 Task: Search one way flight ticket for 2 adults, 2 infants in seat and 1 infant on lap in first from Tupelo: Tupelo Regional Airport (c.d. Lemons Field) to Laramie: Laramie Regional Airport on 8-3-2023. Number of bags: 3 checked bags. Price is upto 30000. Outbound departure time preference is 22:00.
Action: Mouse moved to (241, 353)
Screenshot: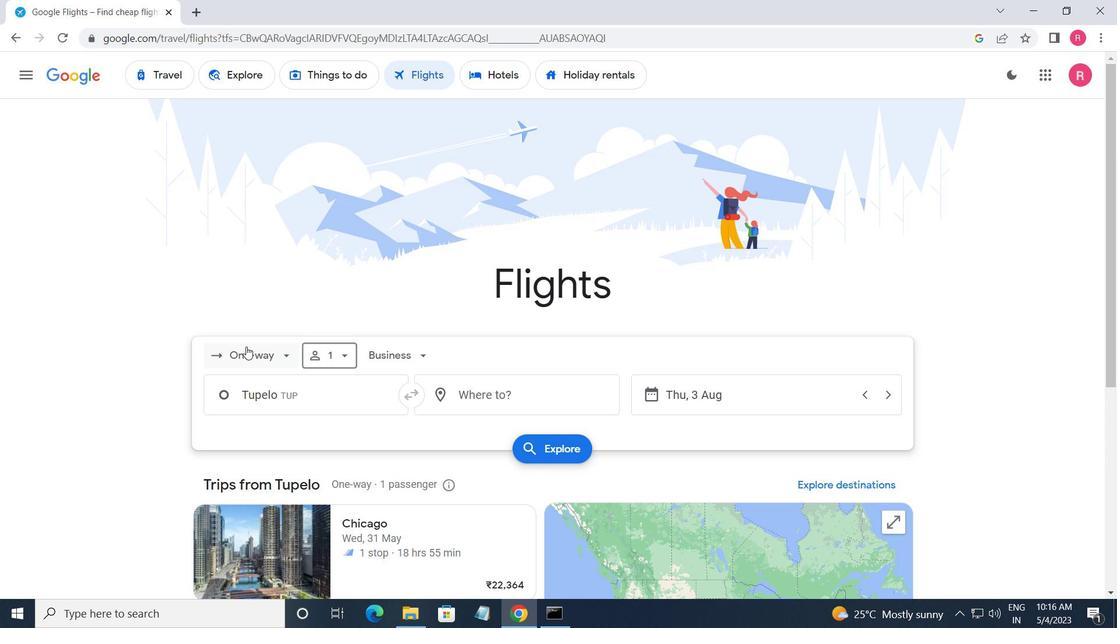 
Action: Mouse pressed left at (241, 353)
Screenshot: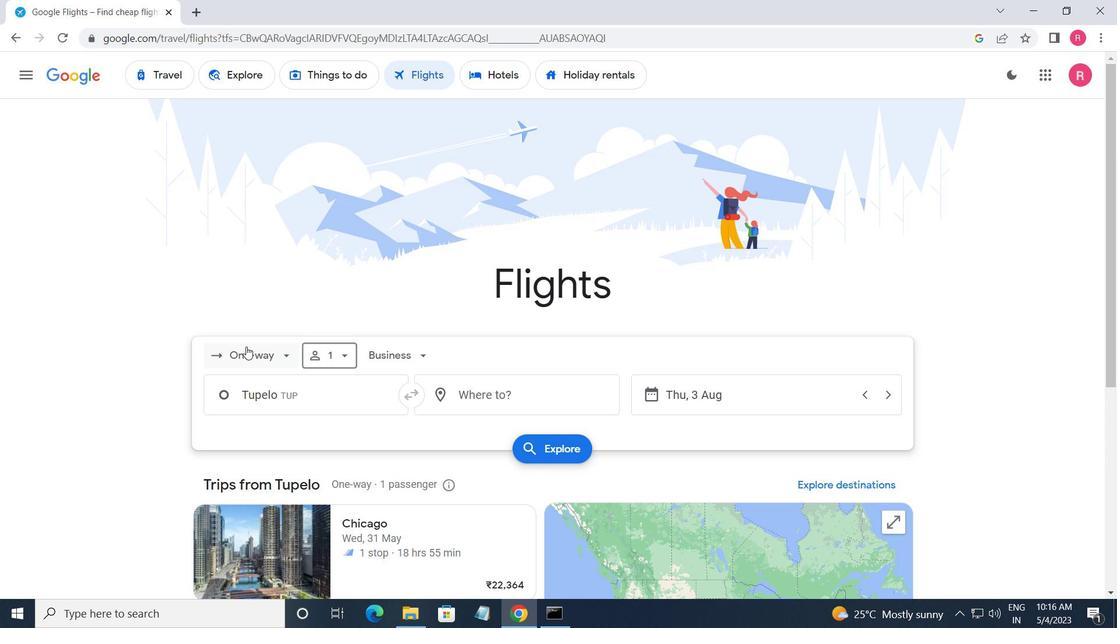 
Action: Mouse moved to (305, 417)
Screenshot: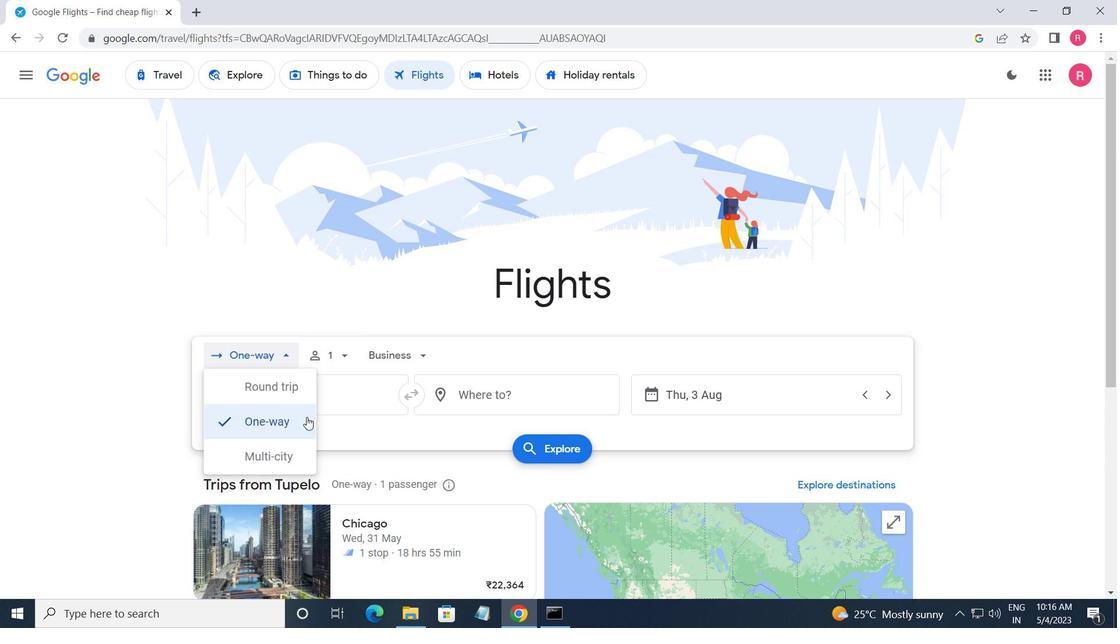 
Action: Mouse pressed left at (305, 417)
Screenshot: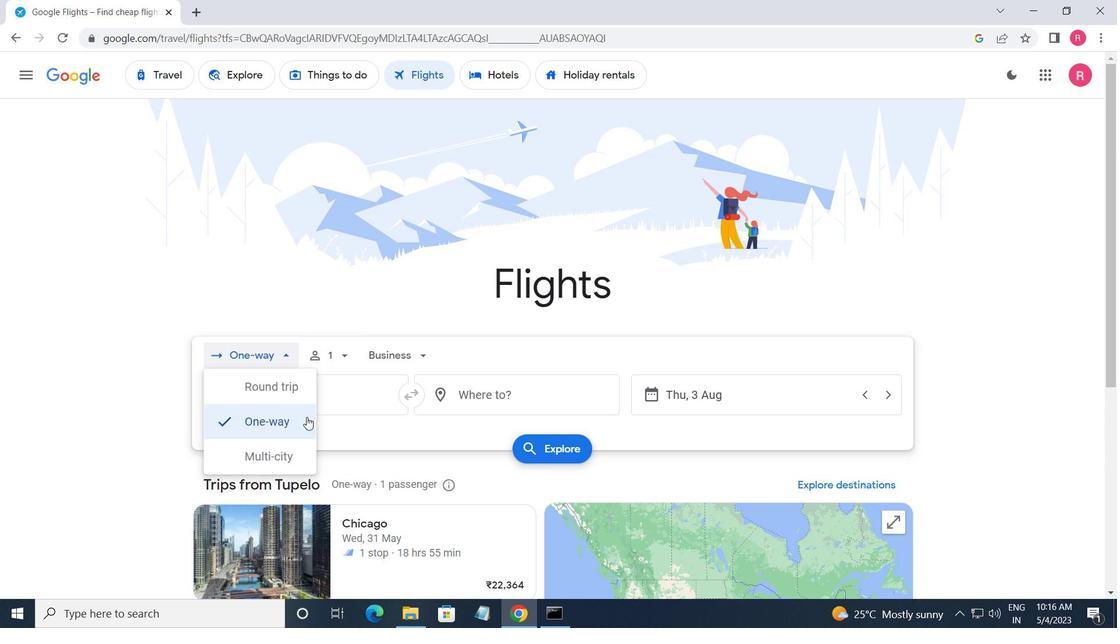 
Action: Mouse moved to (333, 366)
Screenshot: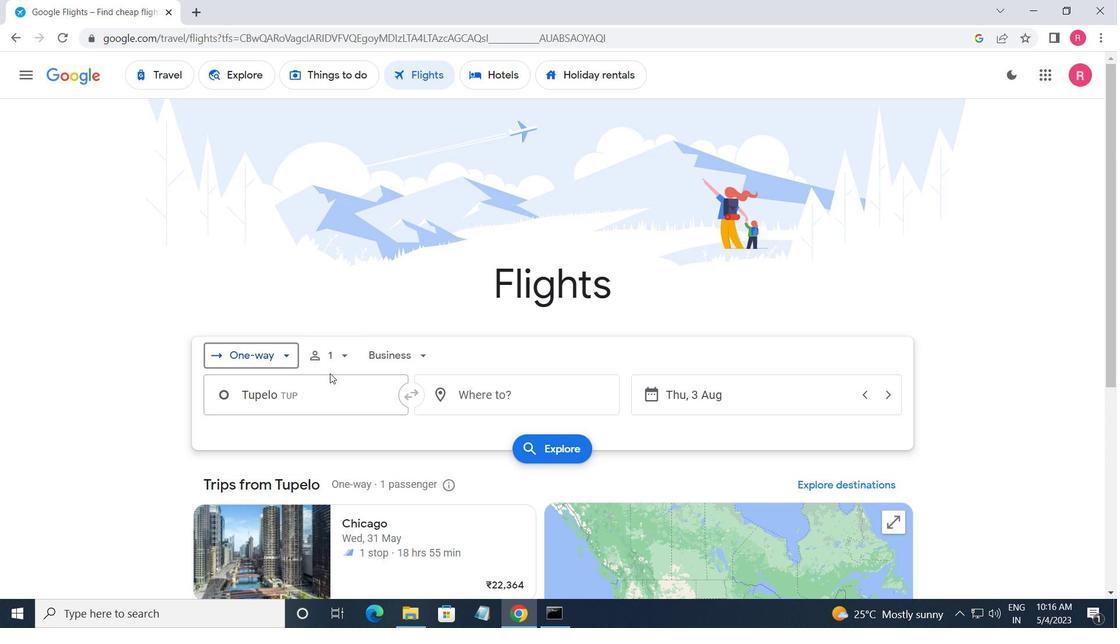 
Action: Mouse pressed left at (333, 366)
Screenshot: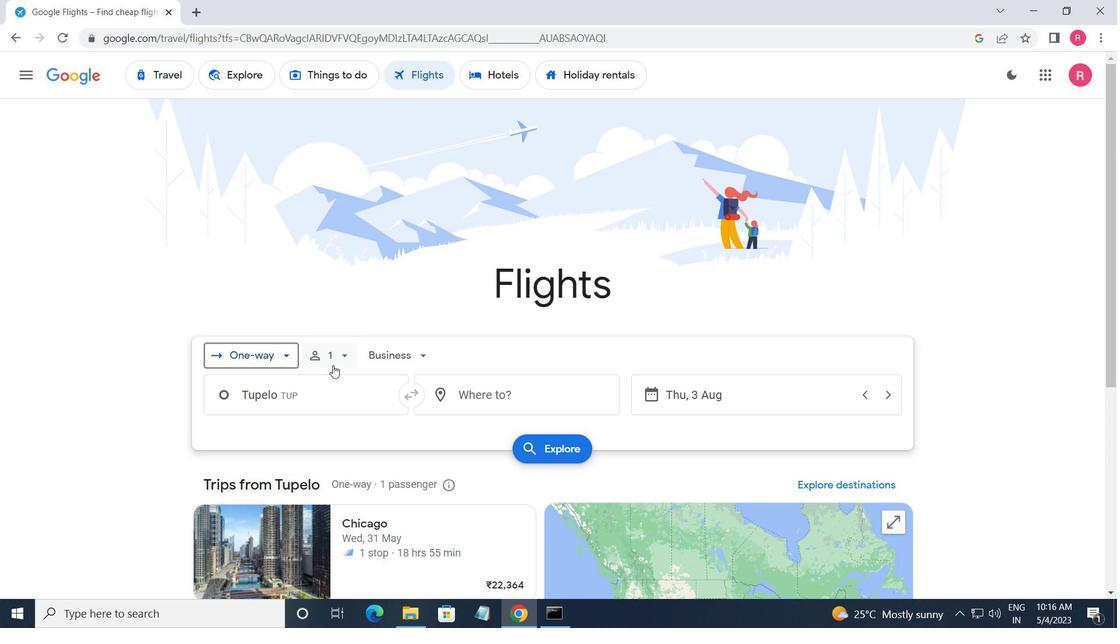 
Action: Mouse moved to (465, 399)
Screenshot: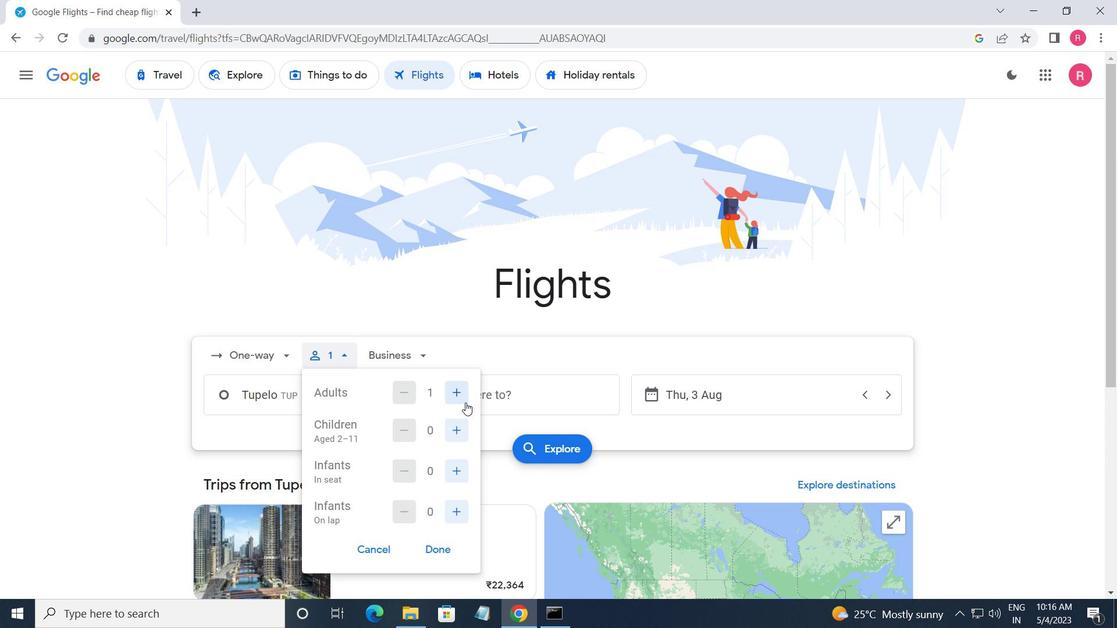 
Action: Mouse pressed left at (465, 399)
Screenshot: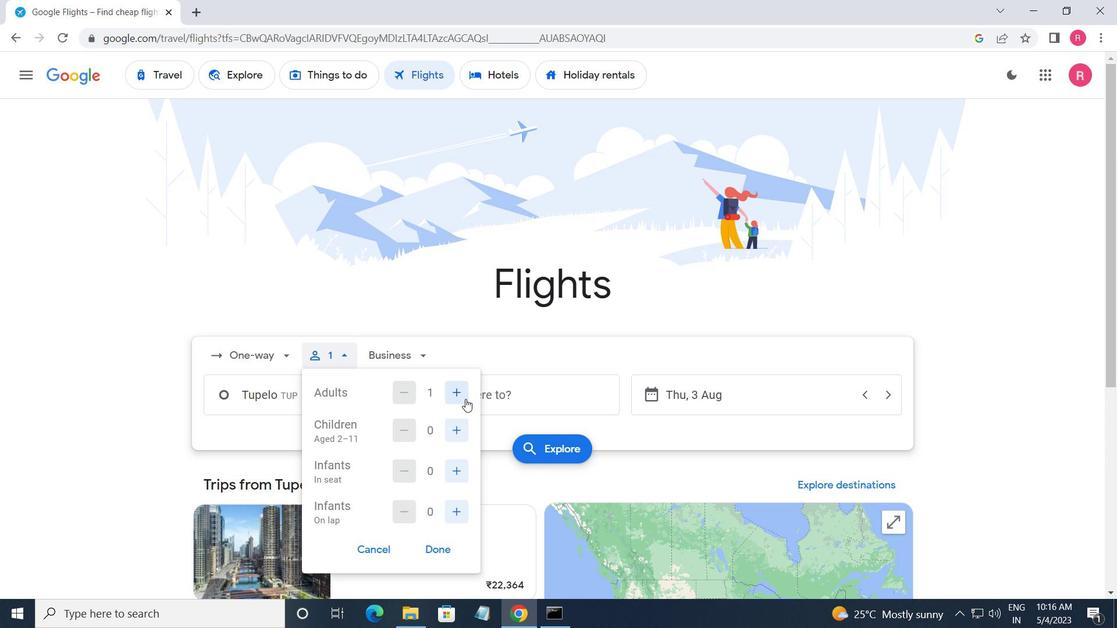 
Action: Mouse pressed left at (465, 399)
Screenshot: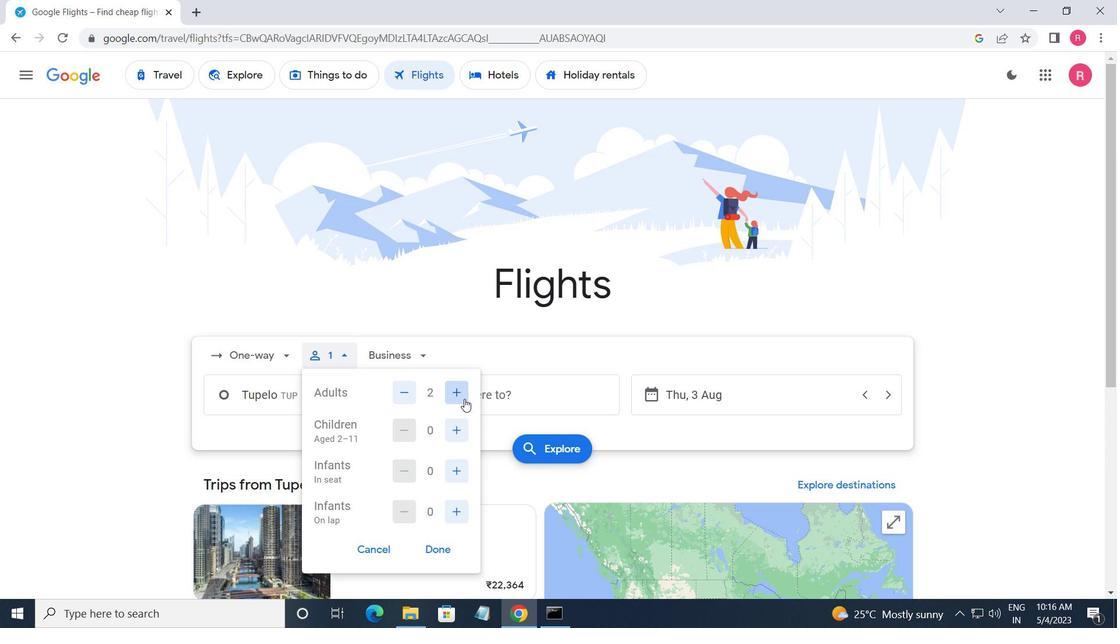 
Action: Mouse moved to (391, 392)
Screenshot: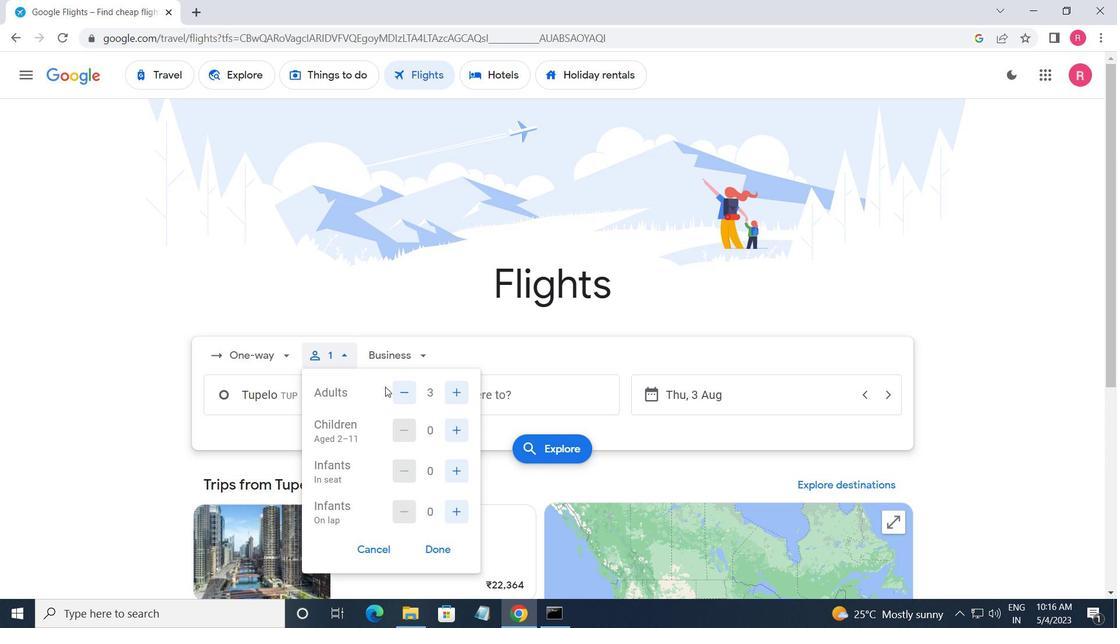 
Action: Mouse pressed left at (391, 392)
Screenshot: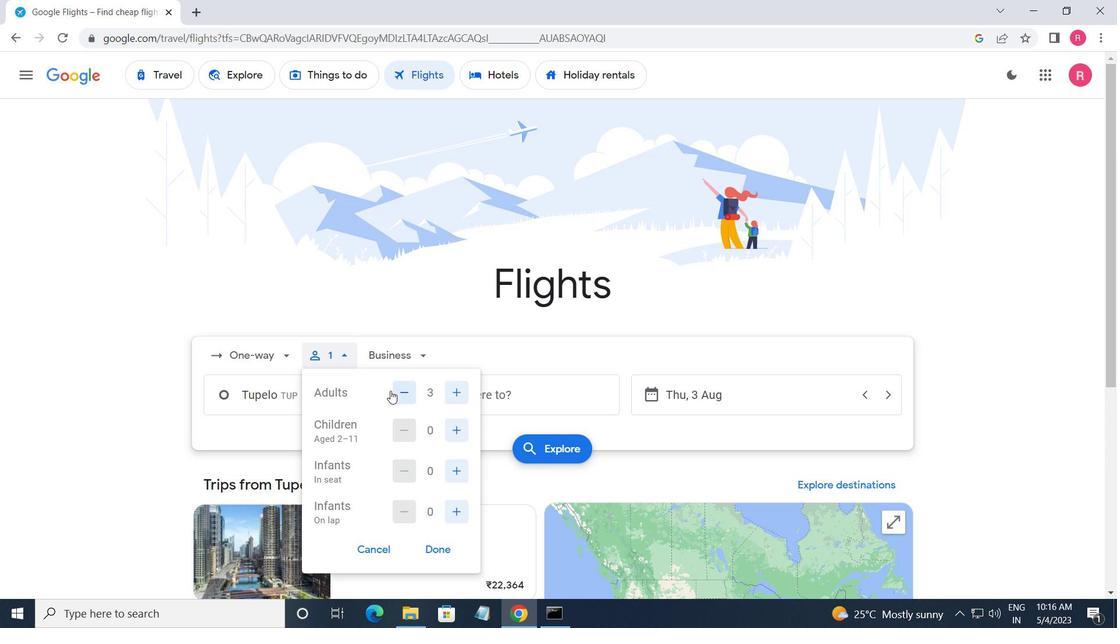 
Action: Mouse moved to (458, 433)
Screenshot: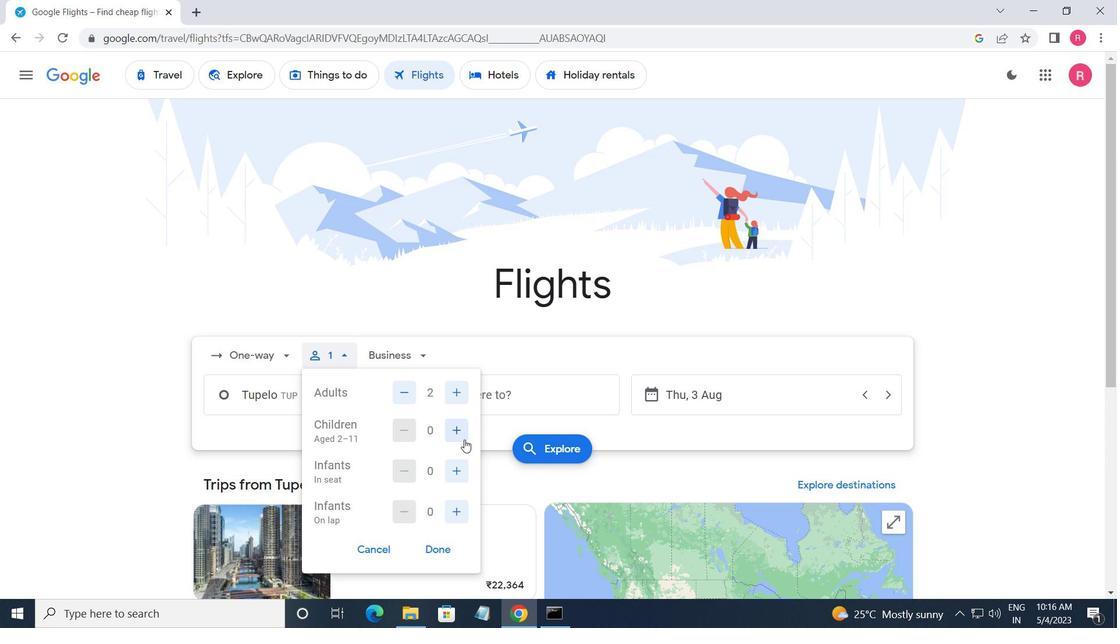 
Action: Mouse pressed left at (458, 433)
Screenshot: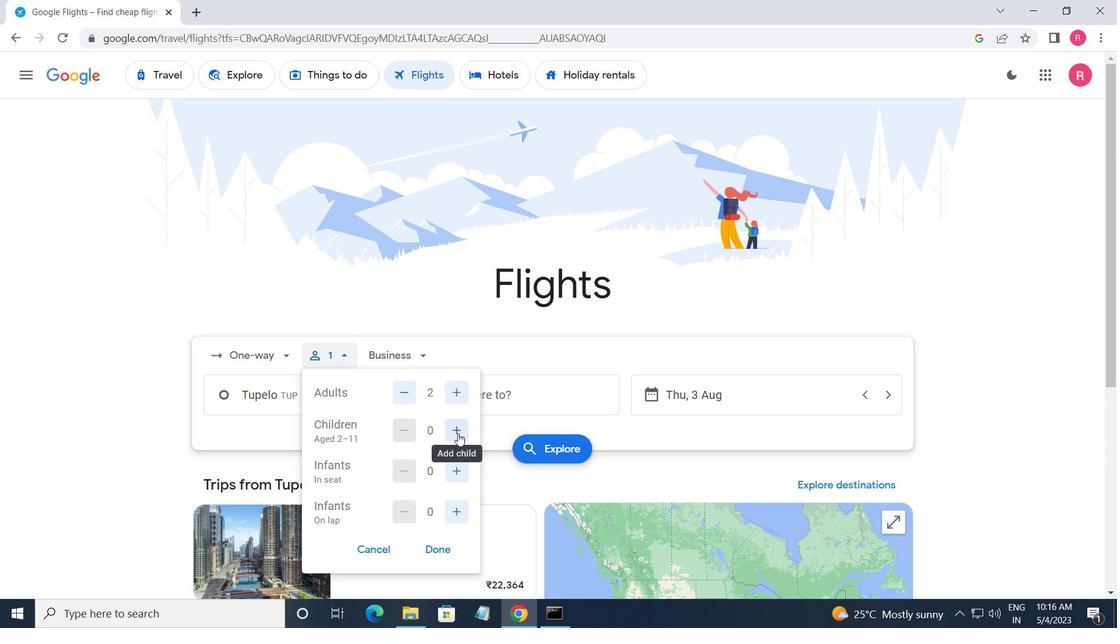 
Action: Mouse pressed left at (458, 433)
Screenshot: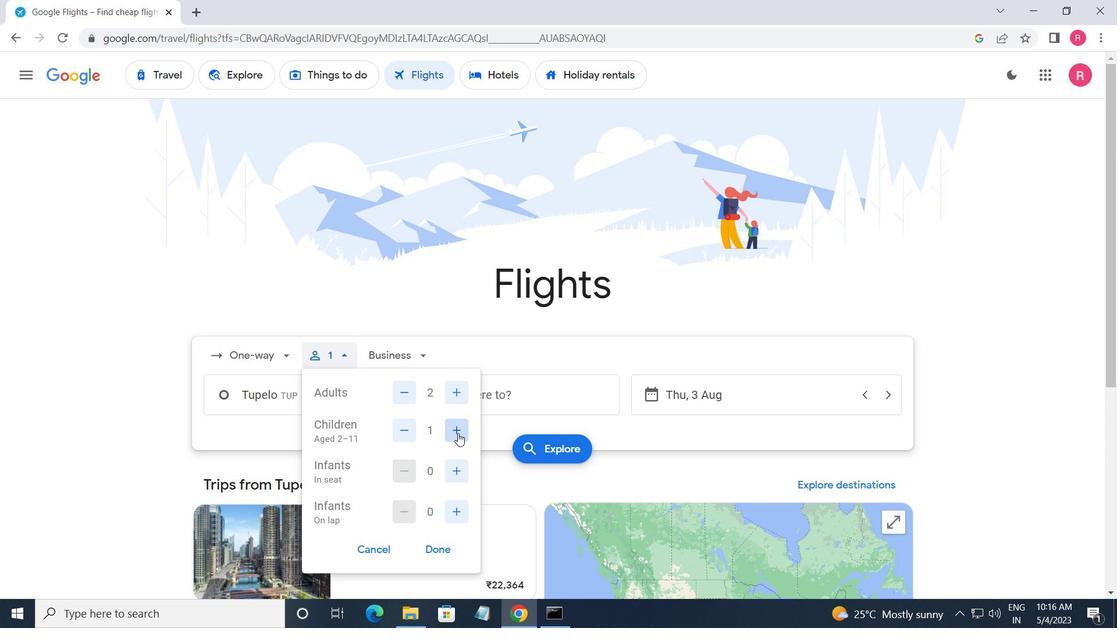 
Action: Mouse moved to (447, 478)
Screenshot: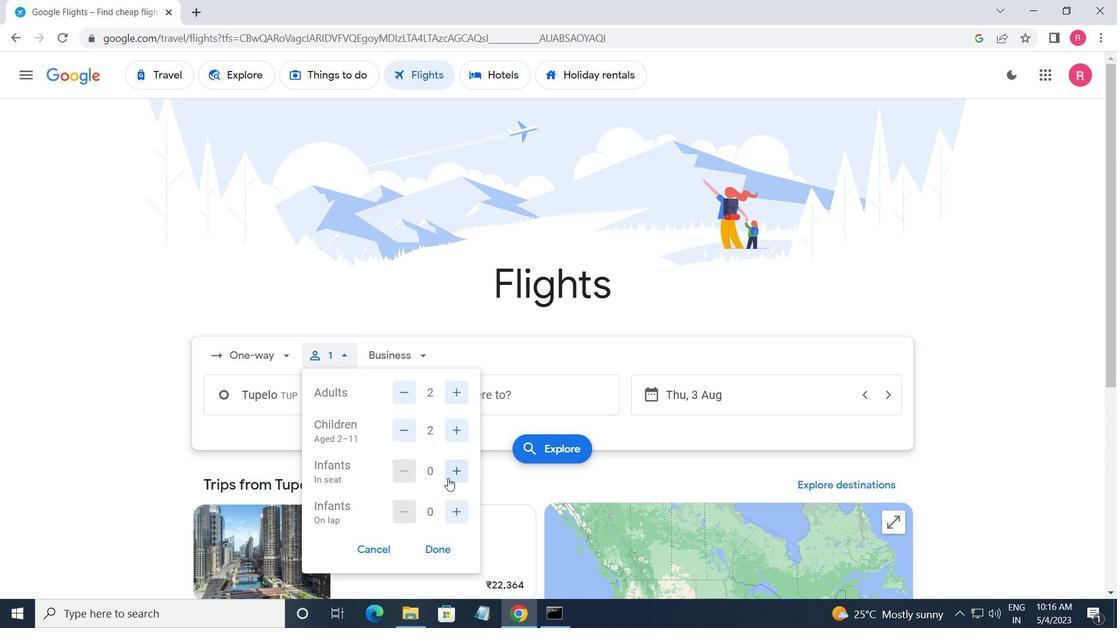 
Action: Mouse pressed left at (447, 478)
Screenshot: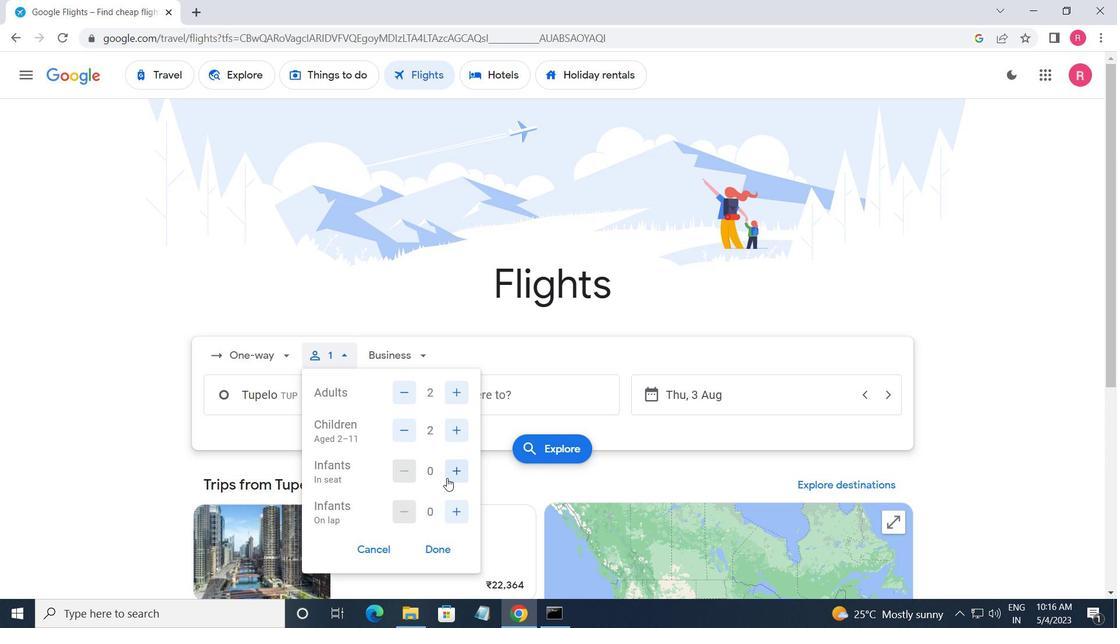 
Action: Mouse moved to (446, 554)
Screenshot: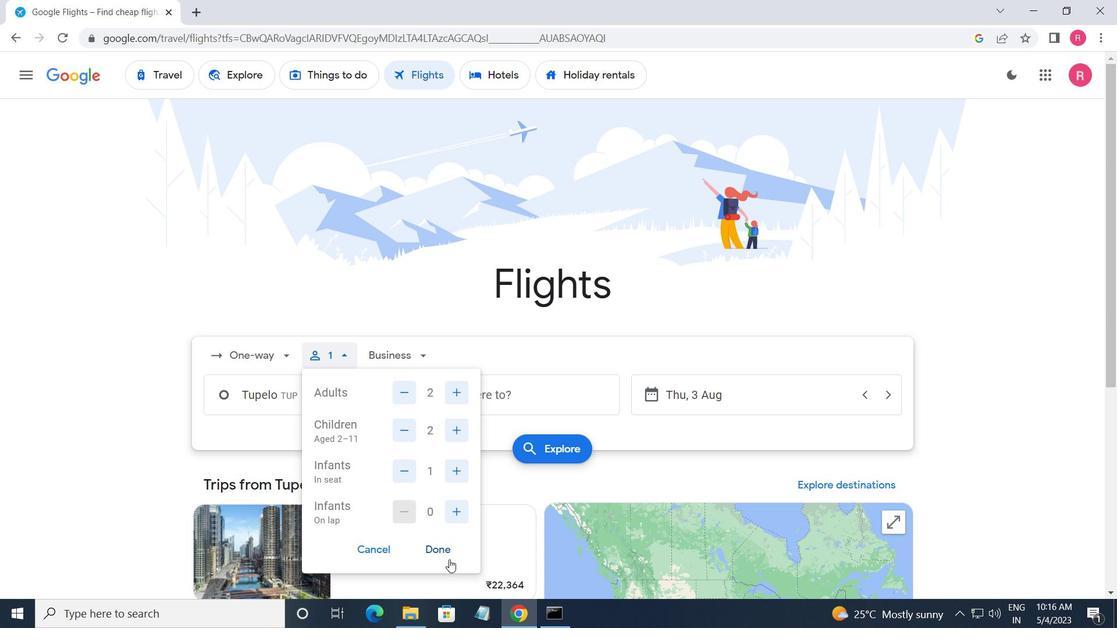 
Action: Mouse pressed left at (446, 554)
Screenshot: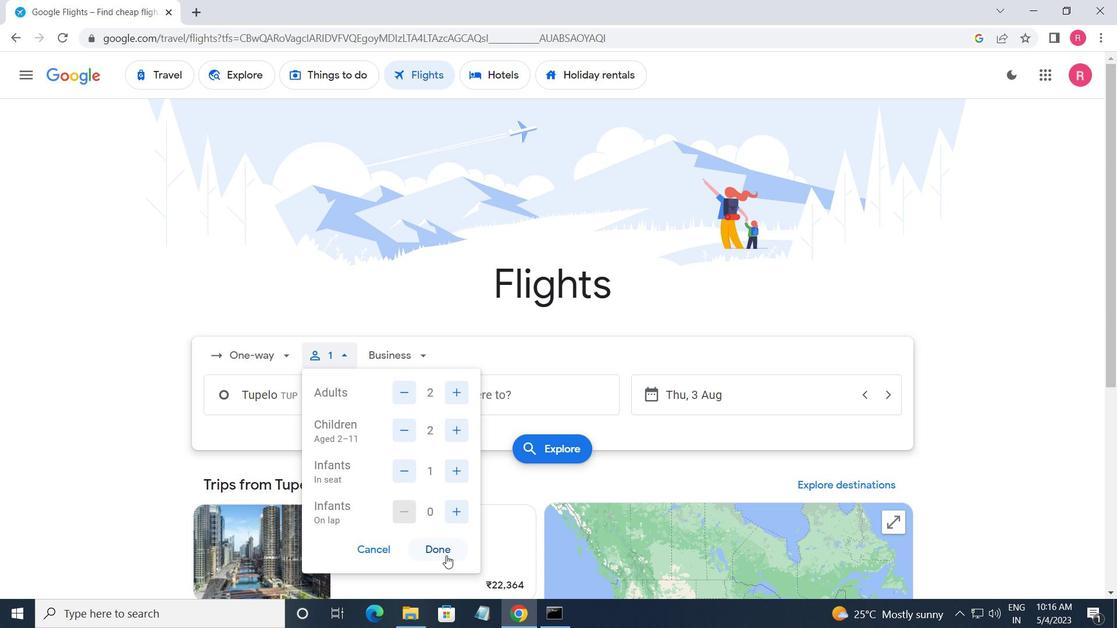 
Action: Mouse moved to (400, 352)
Screenshot: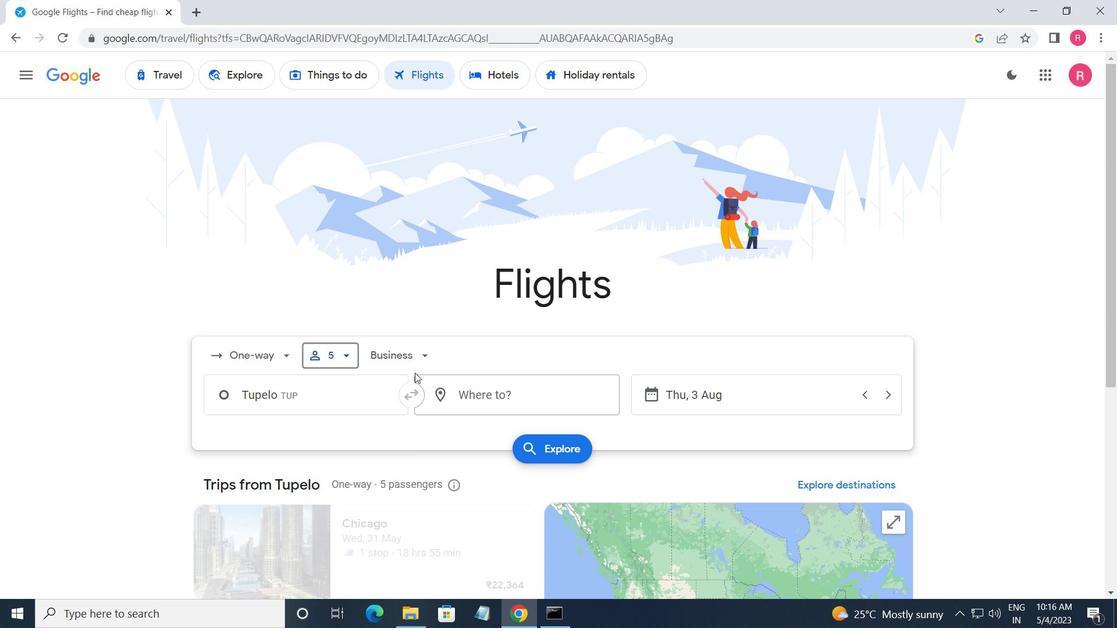 
Action: Mouse pressed left at (400, 352)
Screenshot: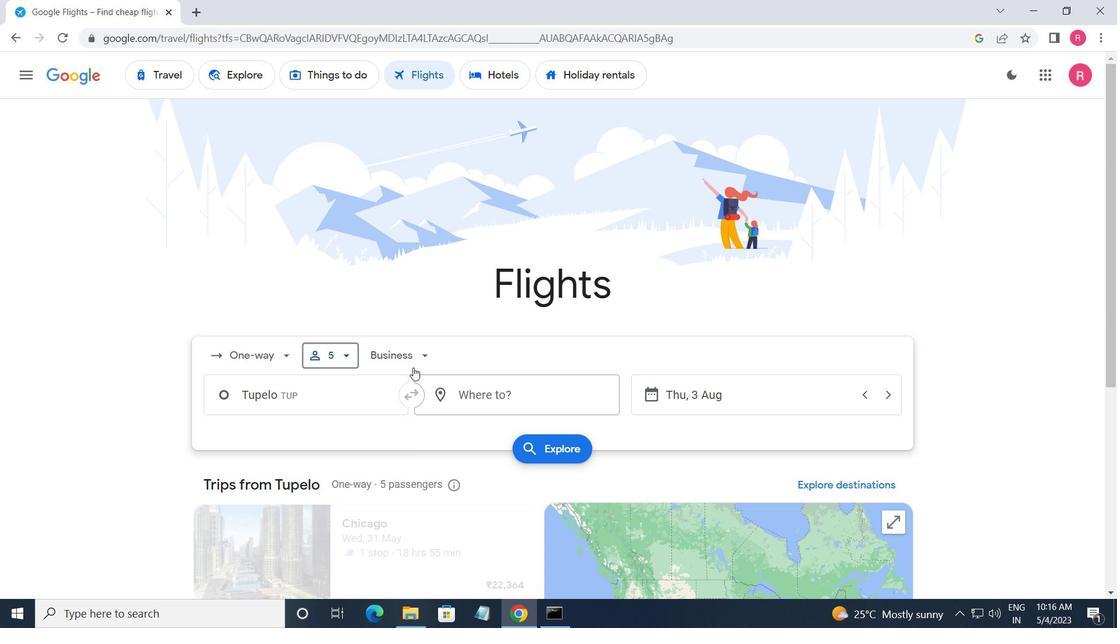 
Action: Mouse moved to (430, 480)
Screenshot: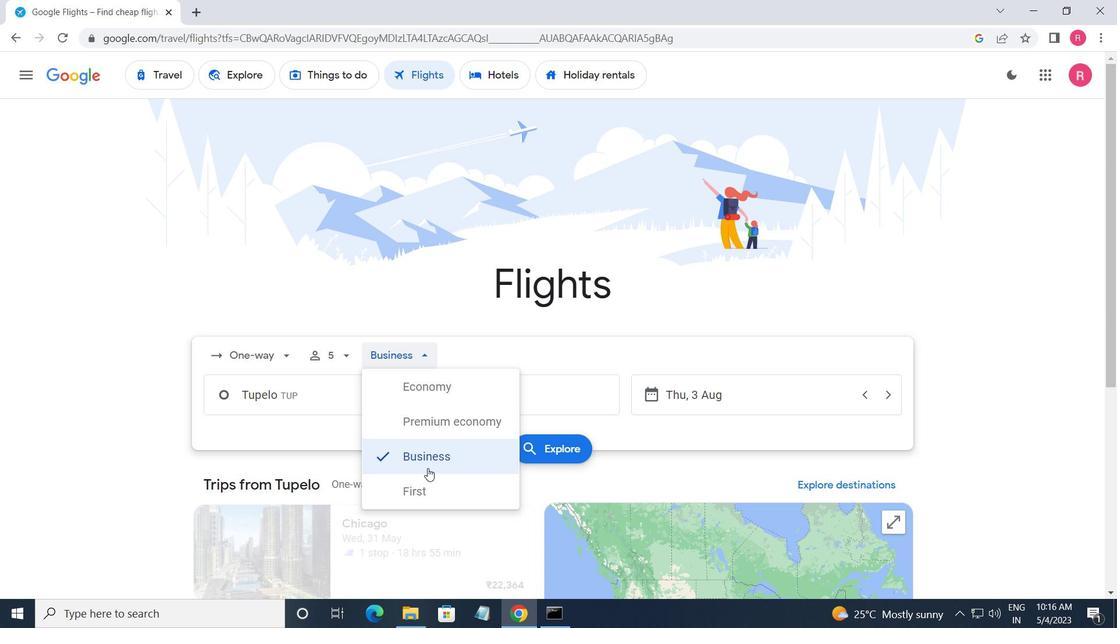 
Action: Mouse pressed left at (430, 480)
Screenshot: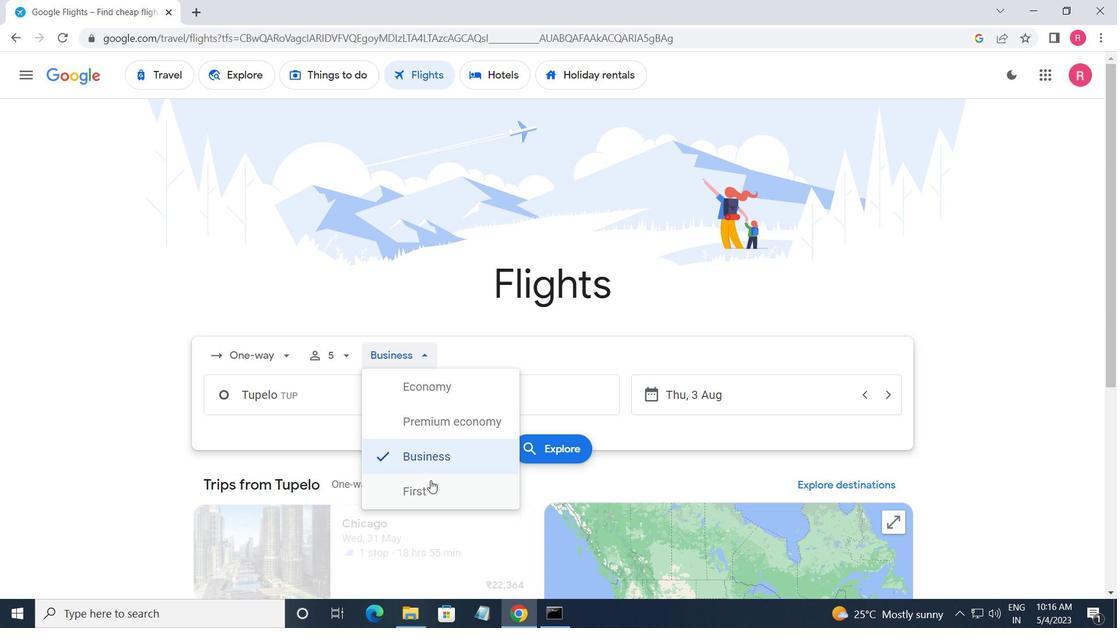 
Action: Mouse moved to (323, 408)
Screenshot: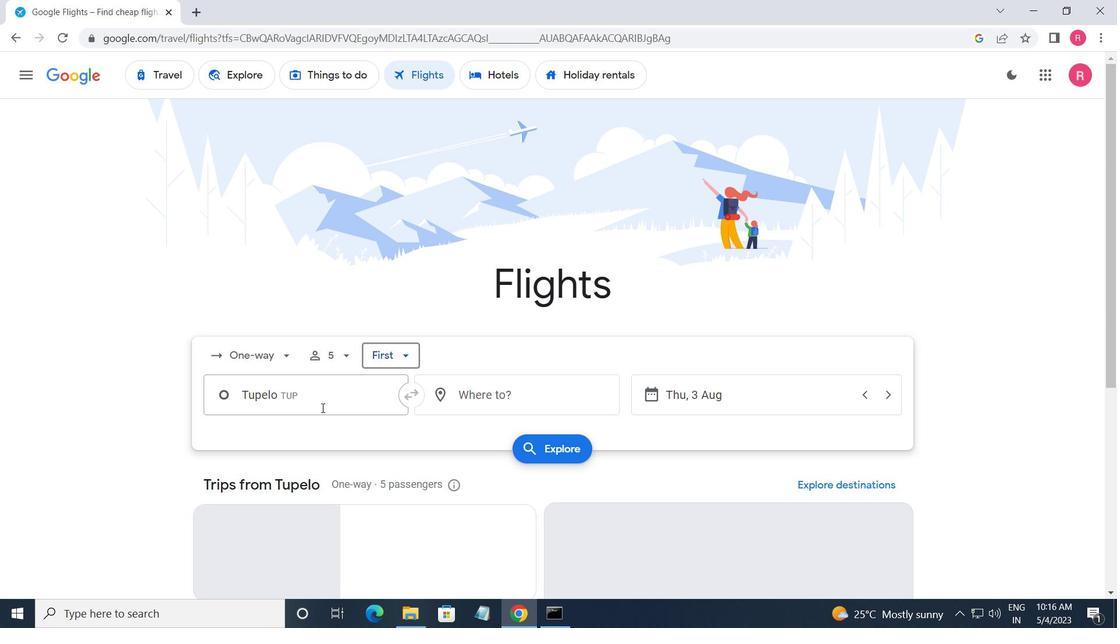 
Action: Mouse pressed left at (323, 408)
Screenshot: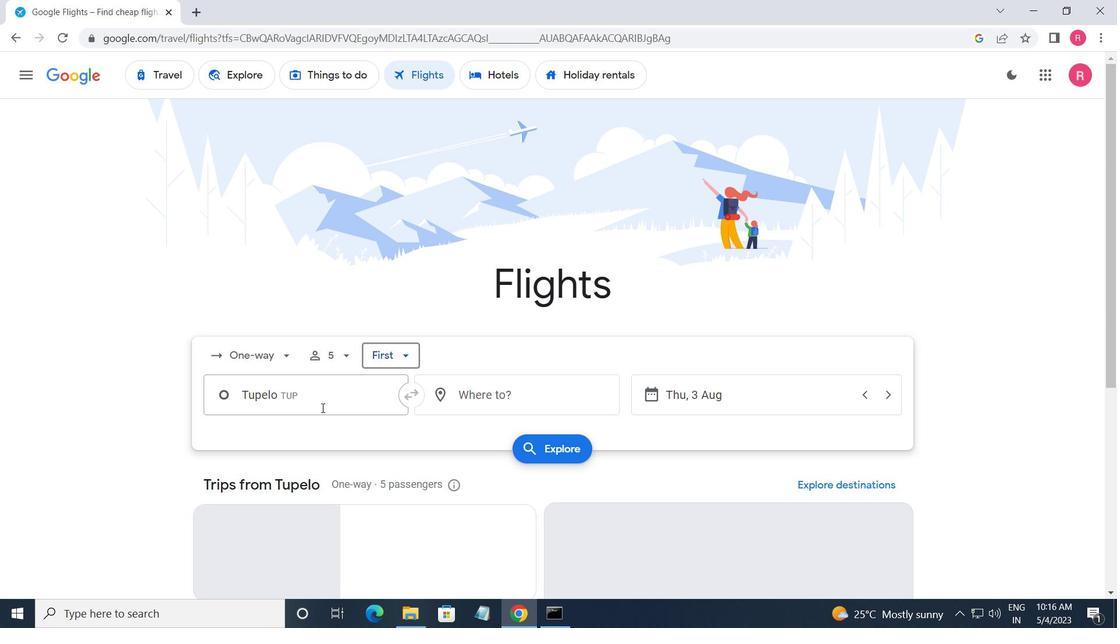 
Action: Mouse moved to (331, 503)
Screenshot: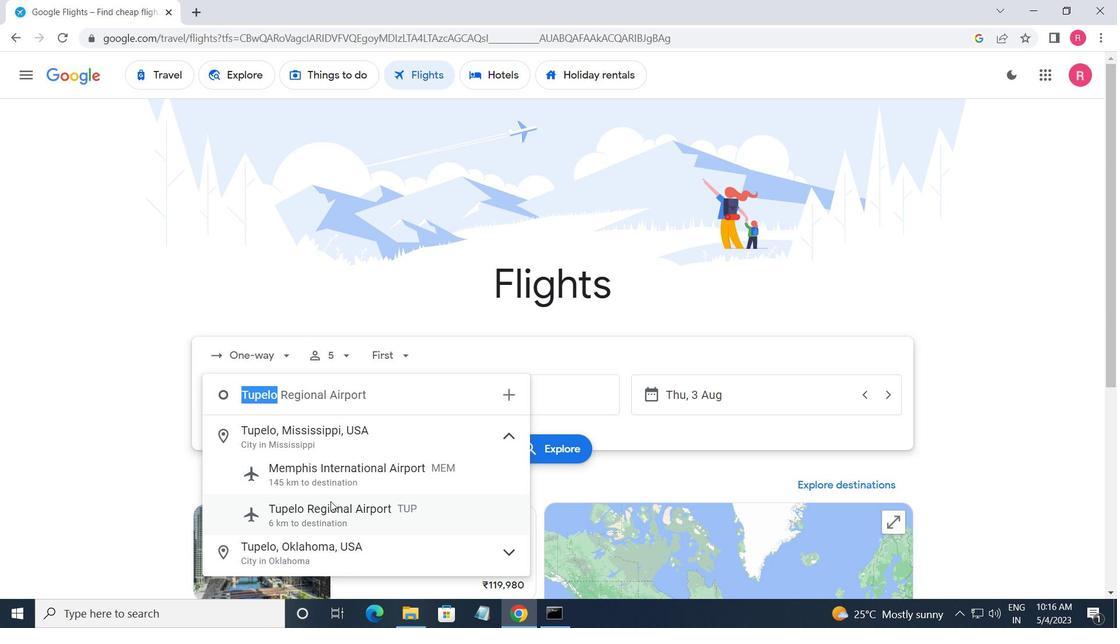
Action: Mouse pressed left at (331, 503)
Screenshot: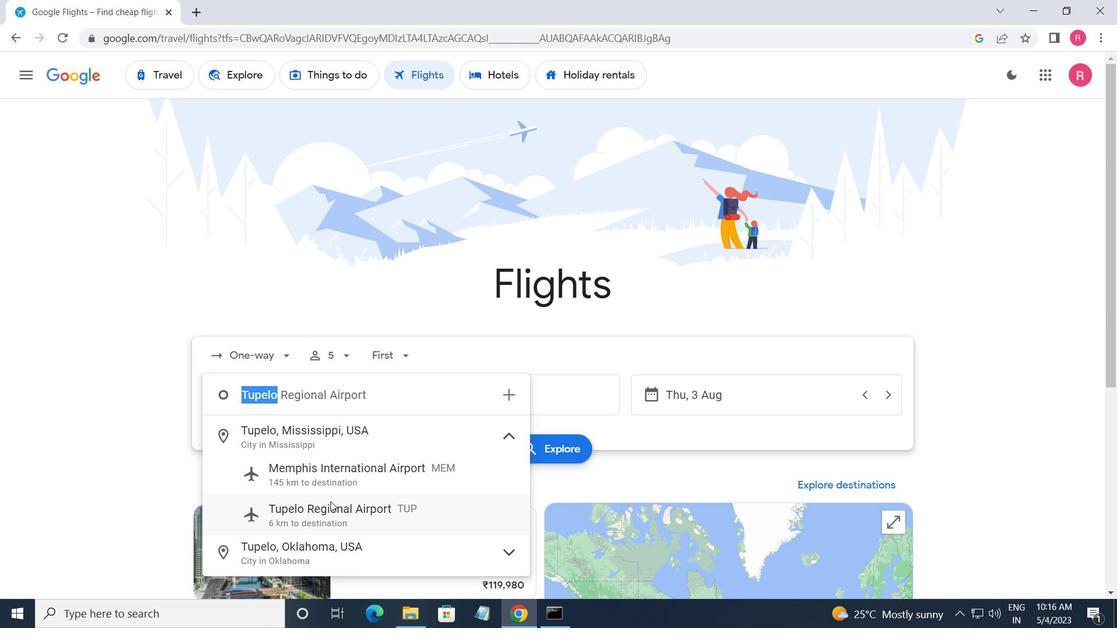 
Action: Mouse moved to (483, 388)
Screenshot: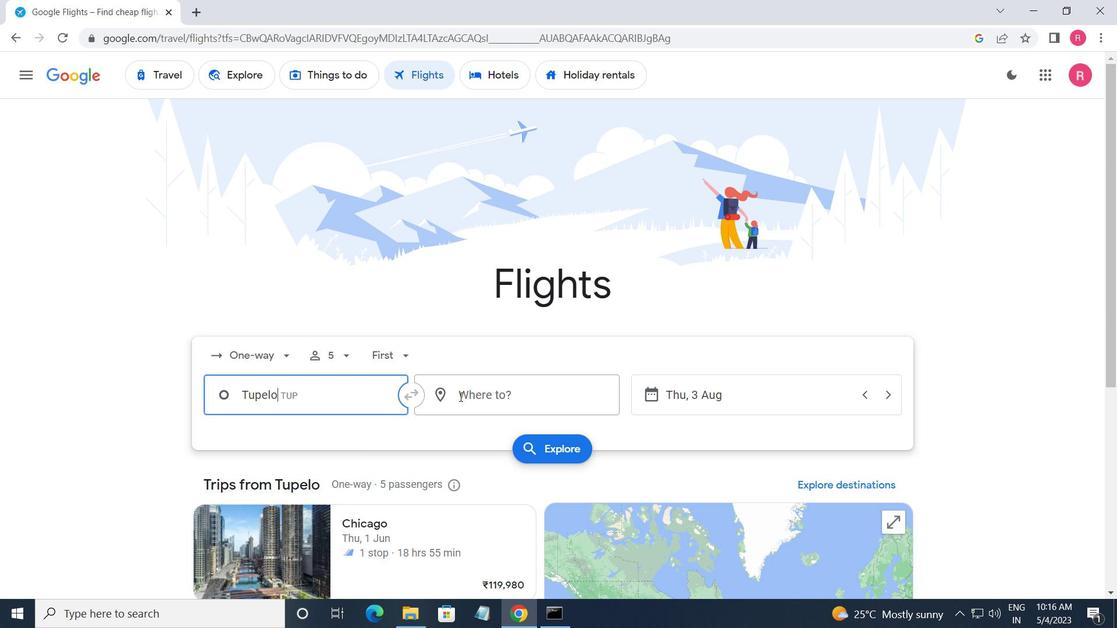 
Action: Mouse pressed left at (483, 388)
Screenshot: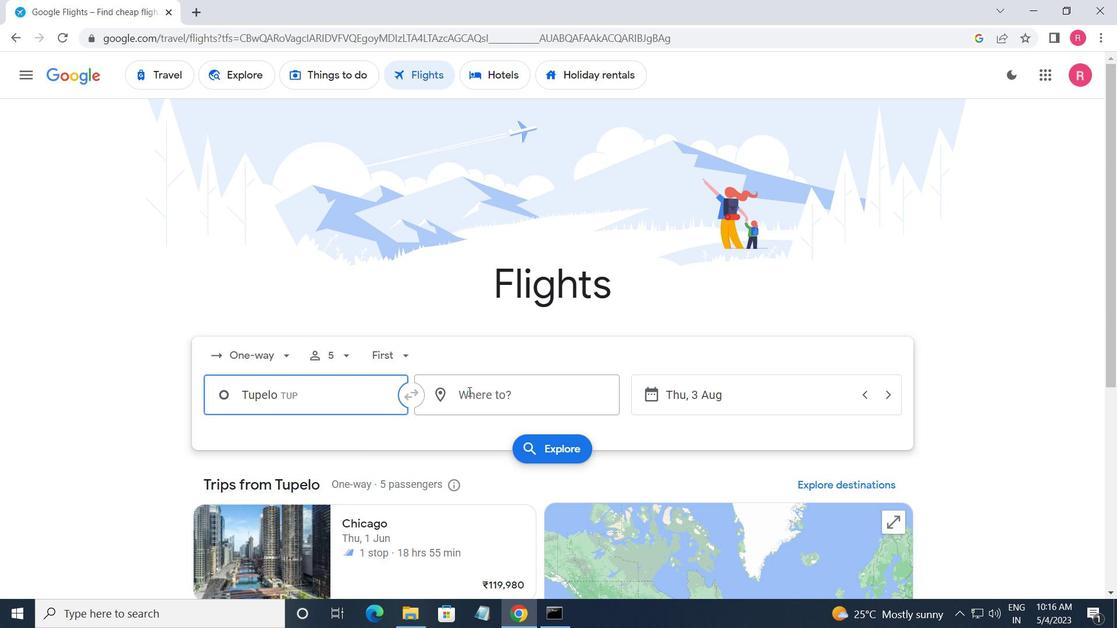 
Action: Mouse moved to (497, 536)
Screenshot: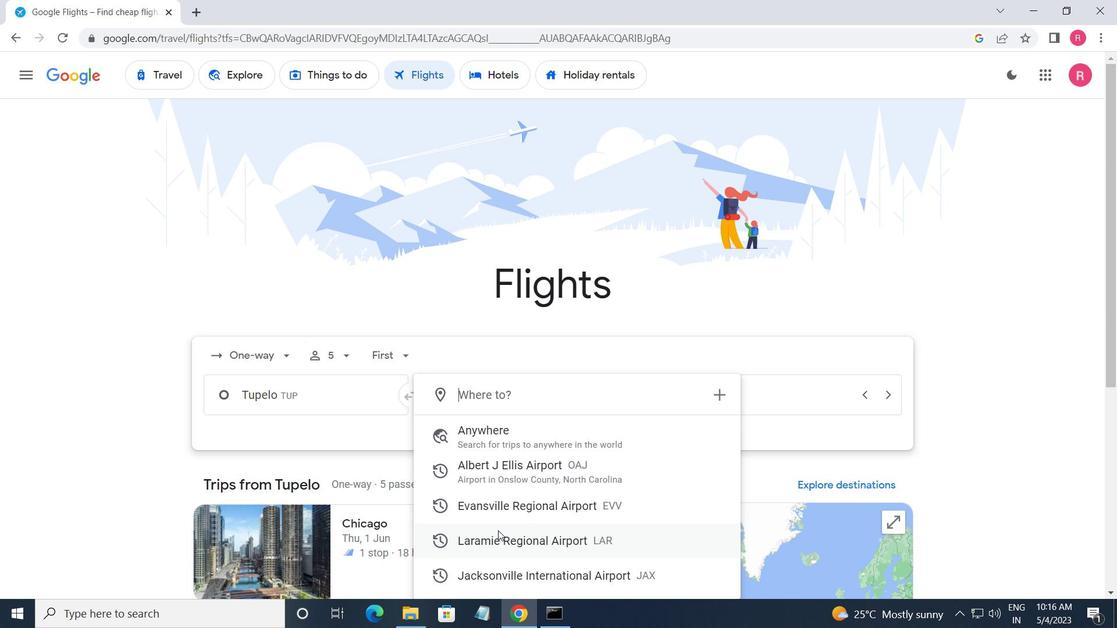 
Action: Mouse pressed left at (497, 536)
Screenshot: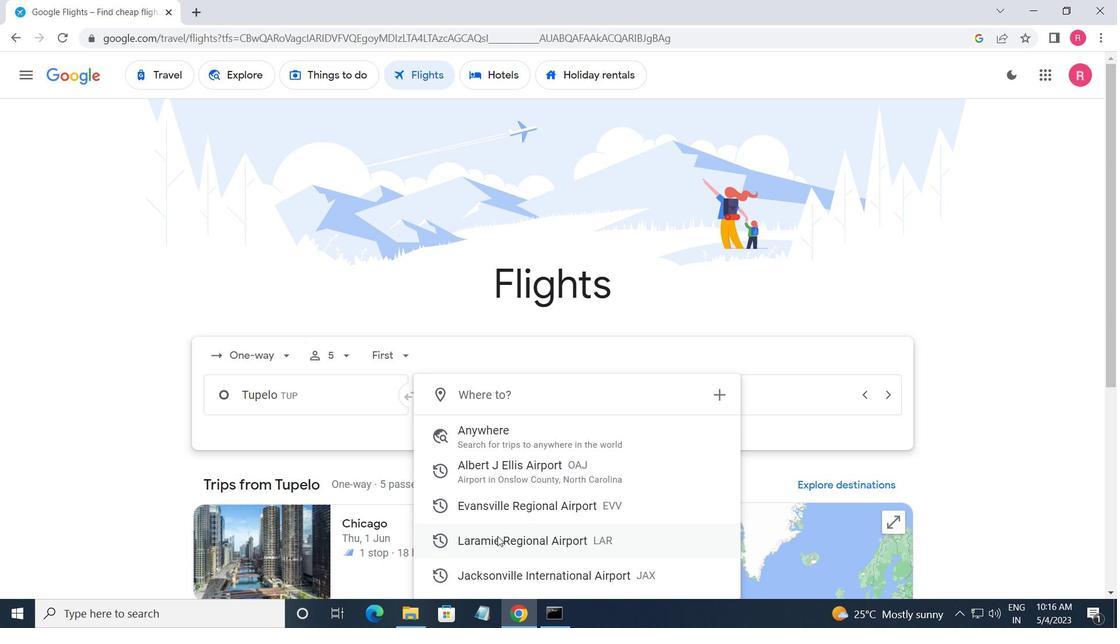 
Action: Mouse moved to (748, 398)
Screenshot: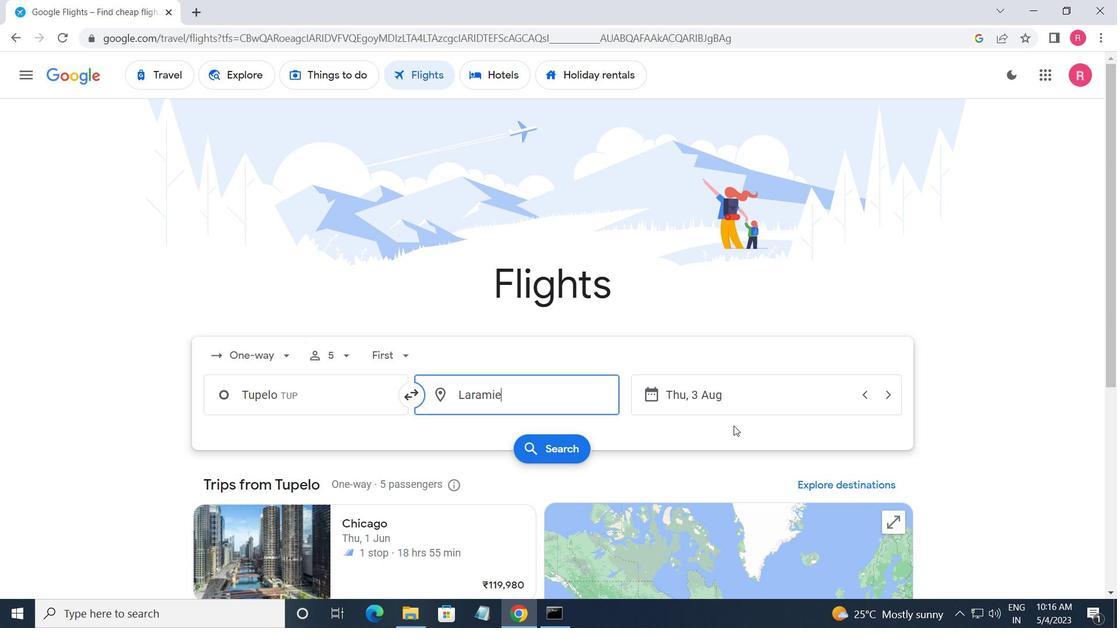
Action: Mouse pressed left at (748, 398)
Screenshot: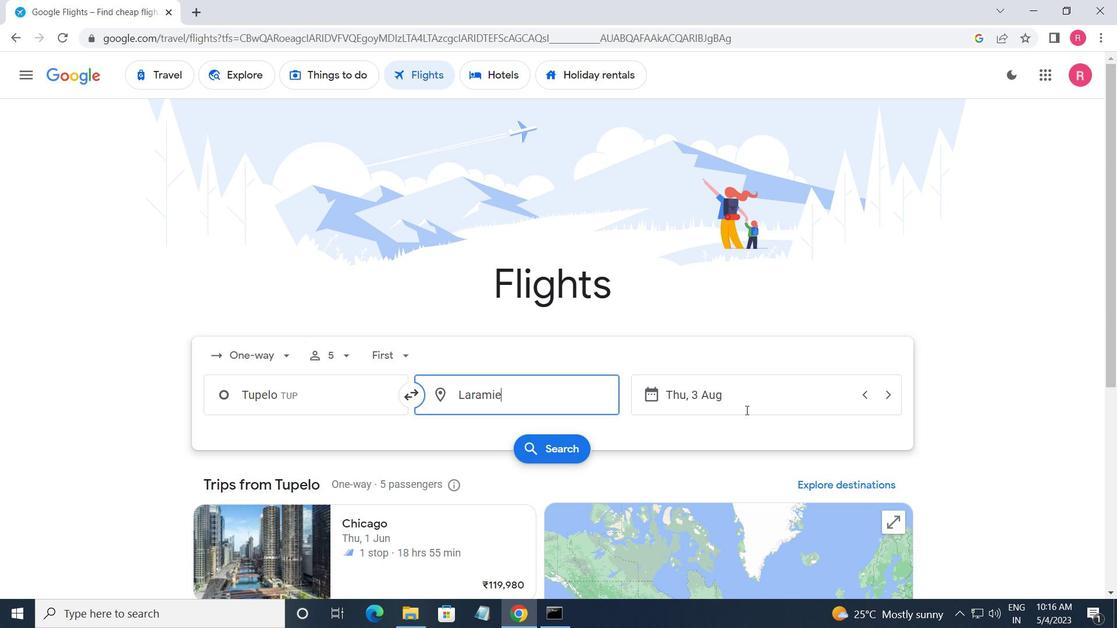 
Action: Mouse moved to (518, 339)
Screenshot: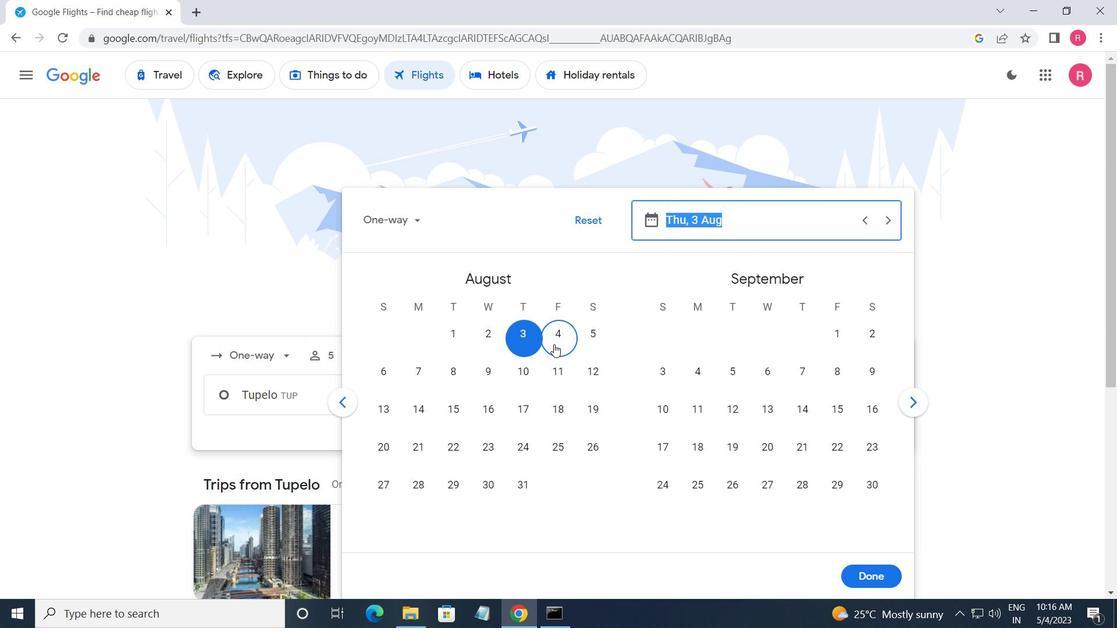 
Action: Mouse pressed left at (518, 339)
Screenshot: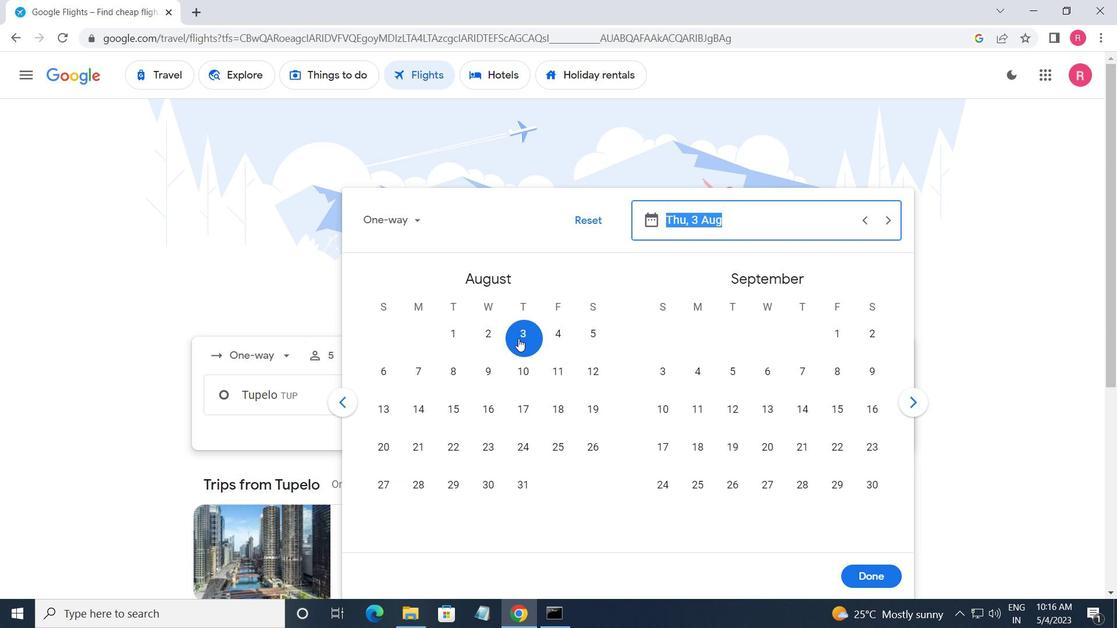 
Action: Mouse moved to (870, 577)
Screenshot: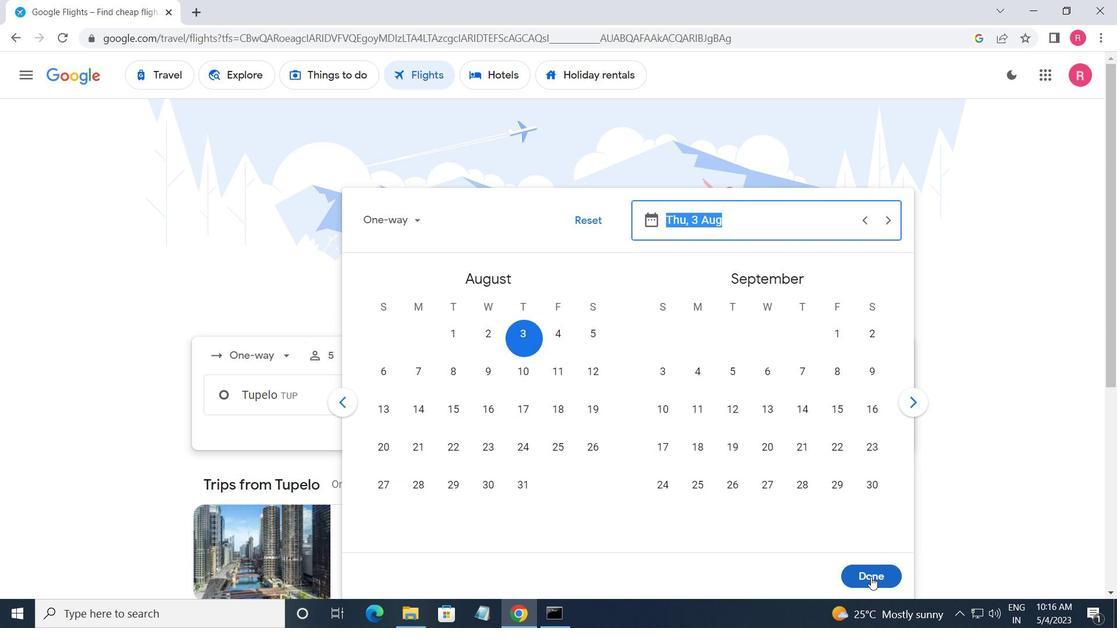 
Action: Mouse pressed left at (870, 577)
Screenshot: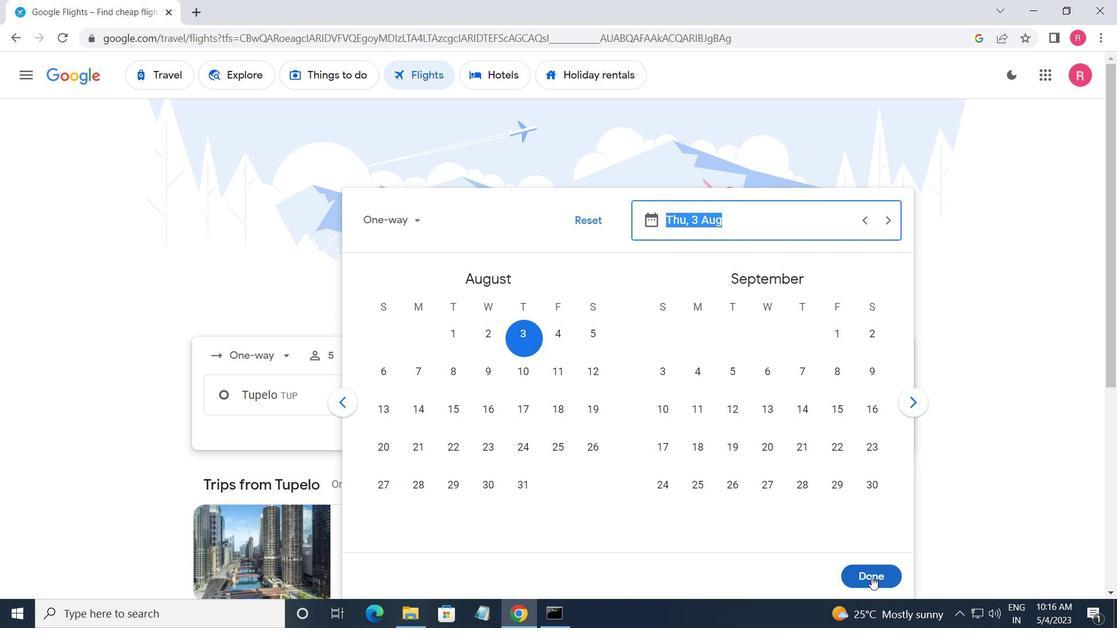 
Action: Mouse moved to (575, 451)
Screenshot: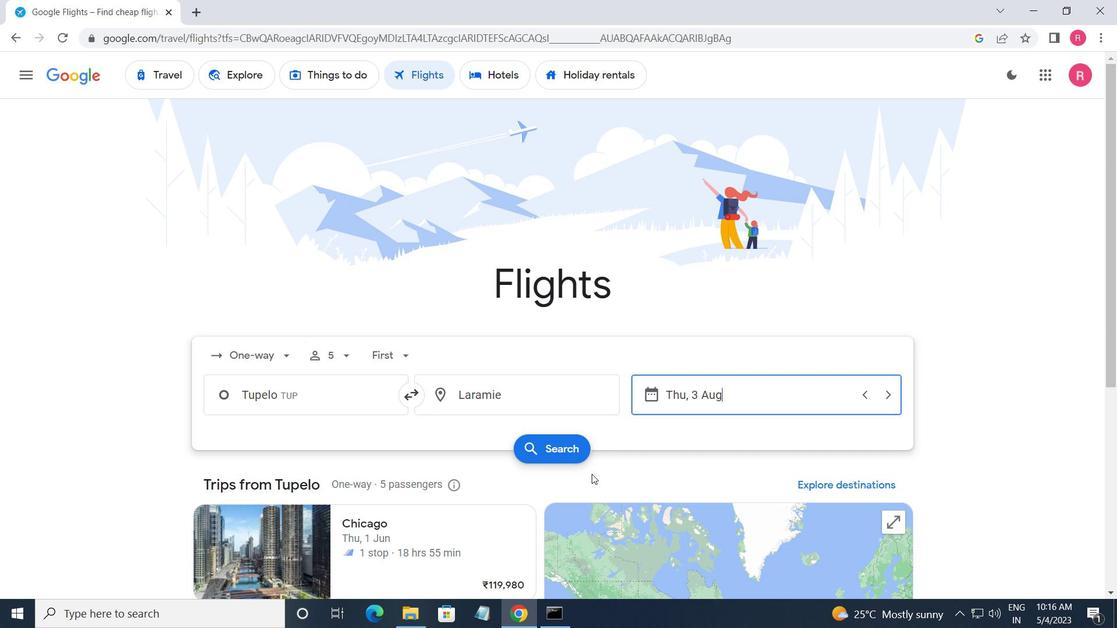 
Action: Mouse pressed left at (575, 451)
Screenshot: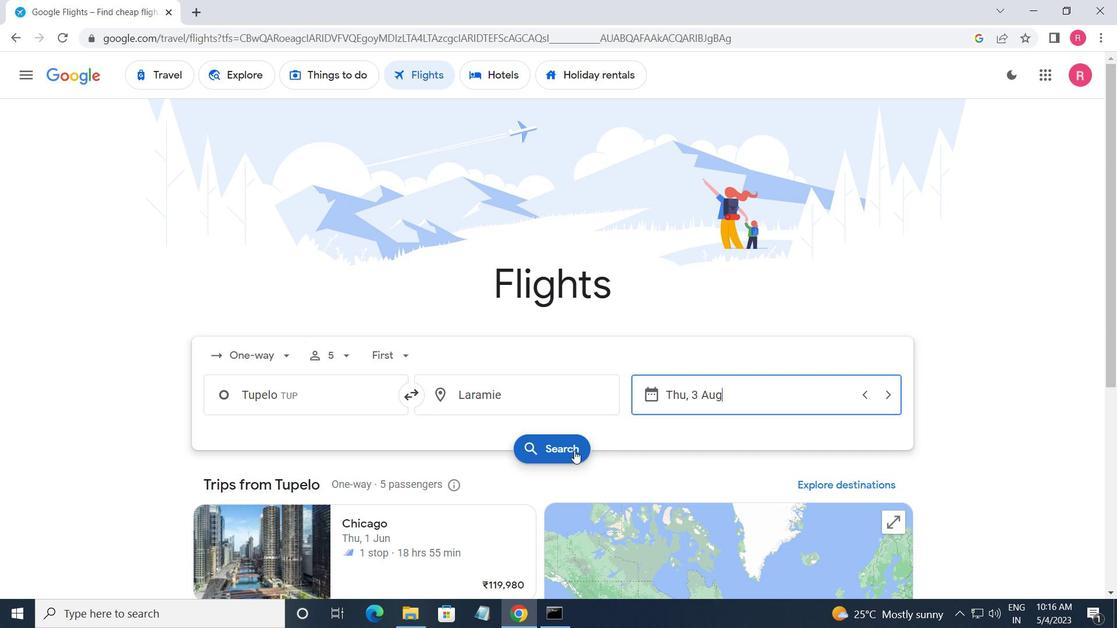 
Action: Mouse moved to (214, 209)
Screenshot: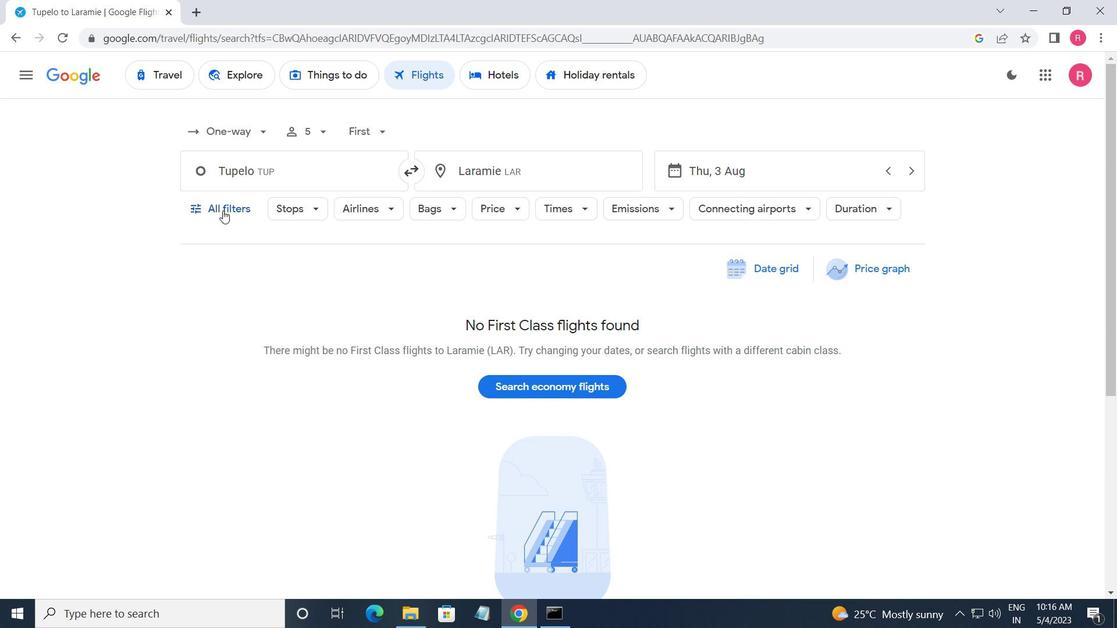 
Action: Mouse pressed left at (214, 209)
Screenshot: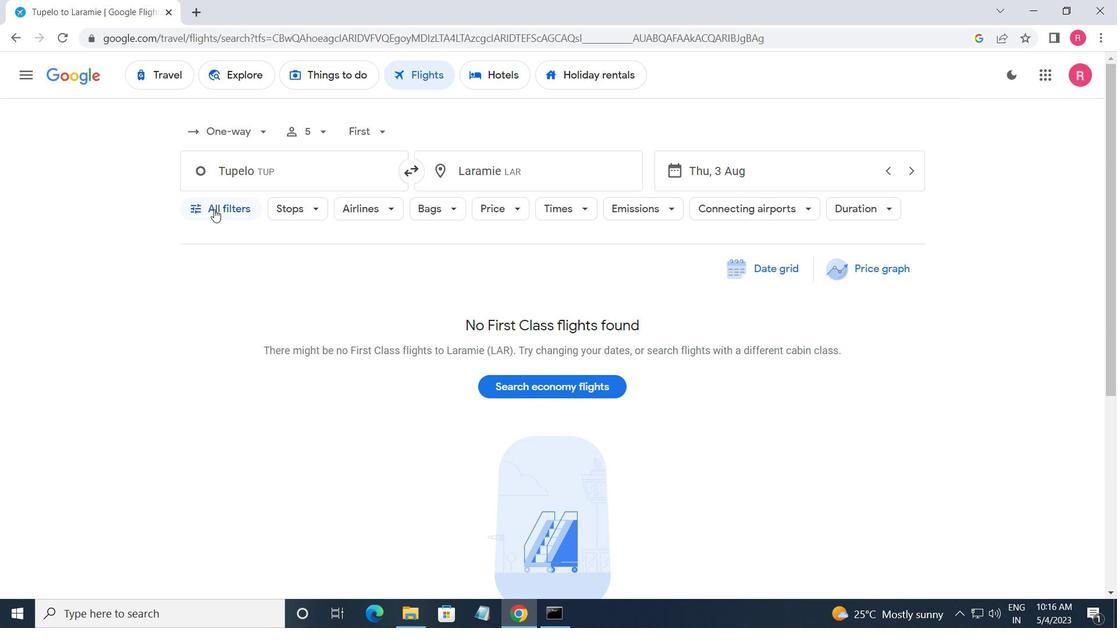 
Action: Mouse moved to (338, 358)
Screenshot: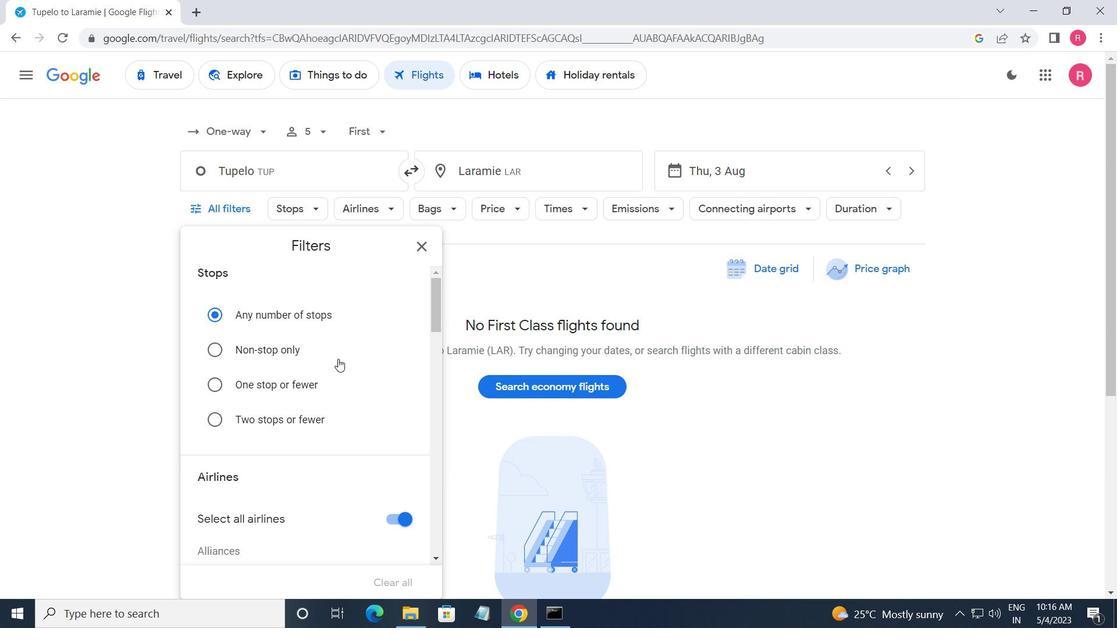 
Action: Mouse scrolled (338, 358) with delta (0, 0)
Screenshot: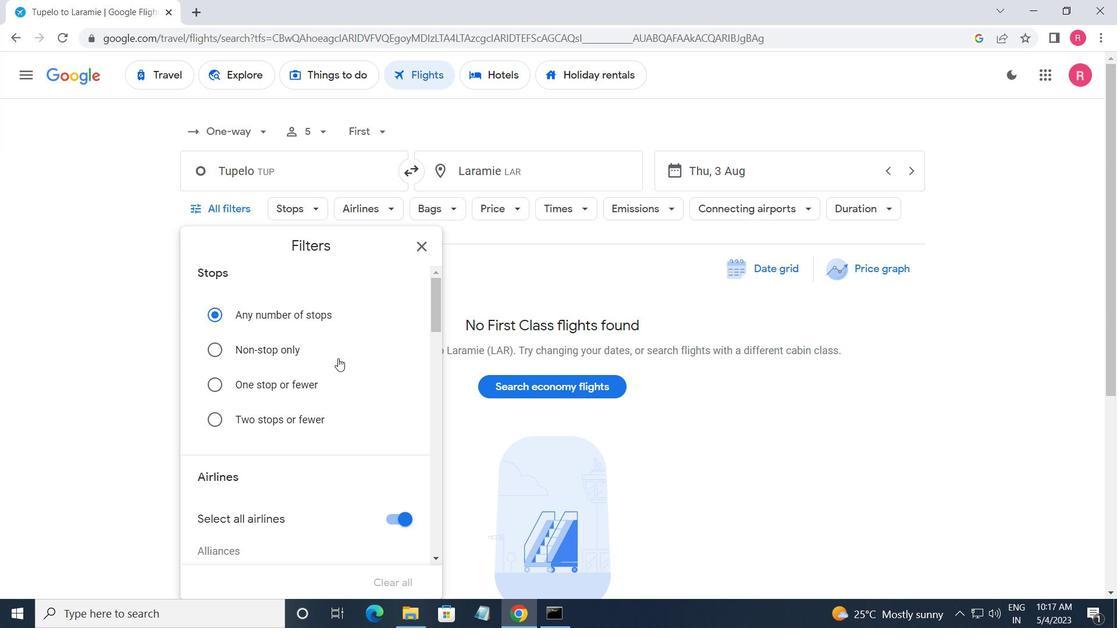 
Action: Mouse scrolled (338, 358) with delta (0, 0)
Screenshot: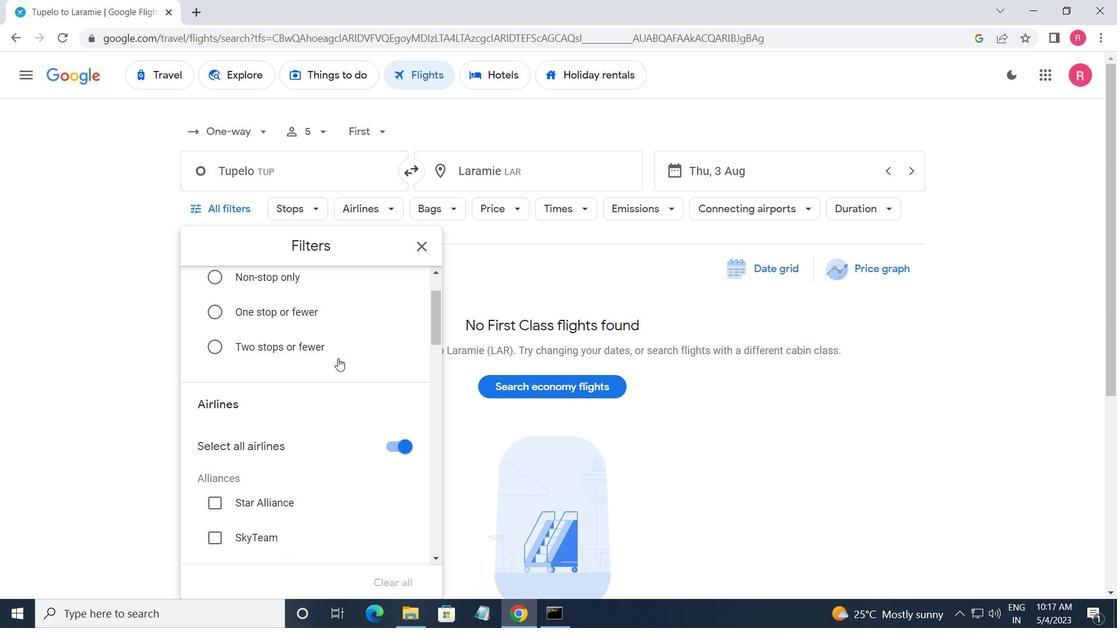 
Action: Mouse scrolled (338, 358) with delta (0, 0)
Screenshot: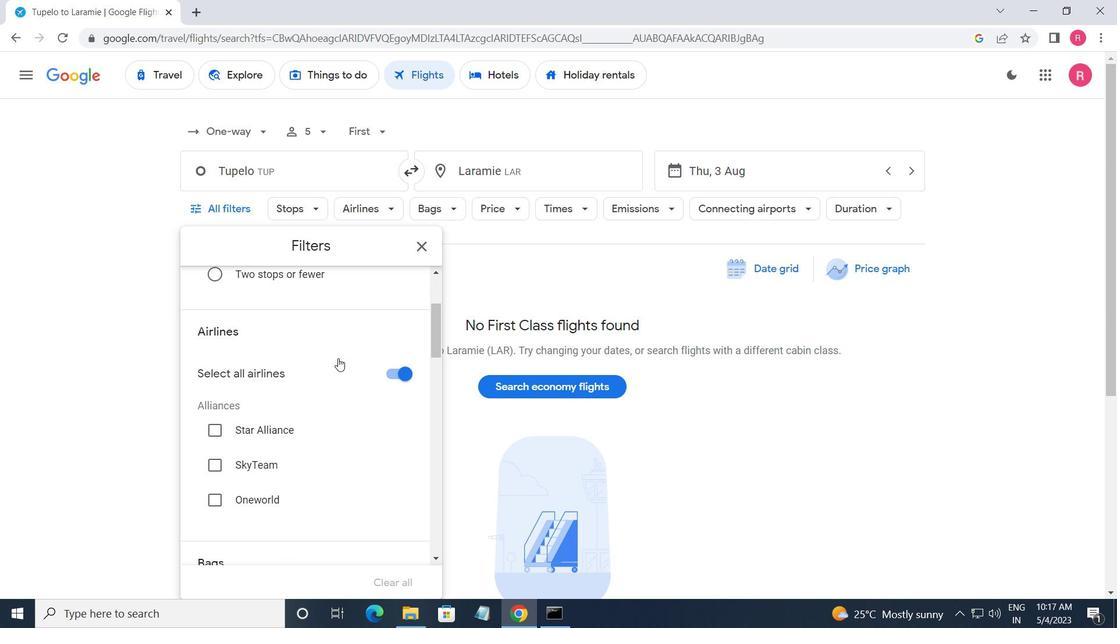 
Action: Mouse scrolled (338, 358) with delta (0, 0)
Screenshot: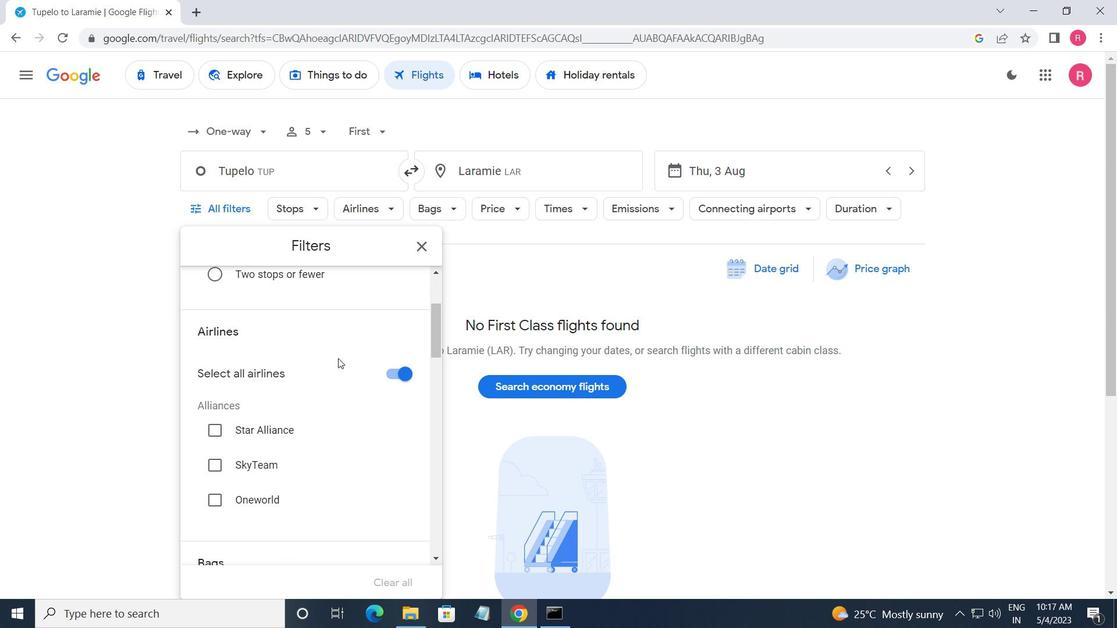 
Action: Mouse scrolled (338, 358) with delta (0, 0)
Screenshot: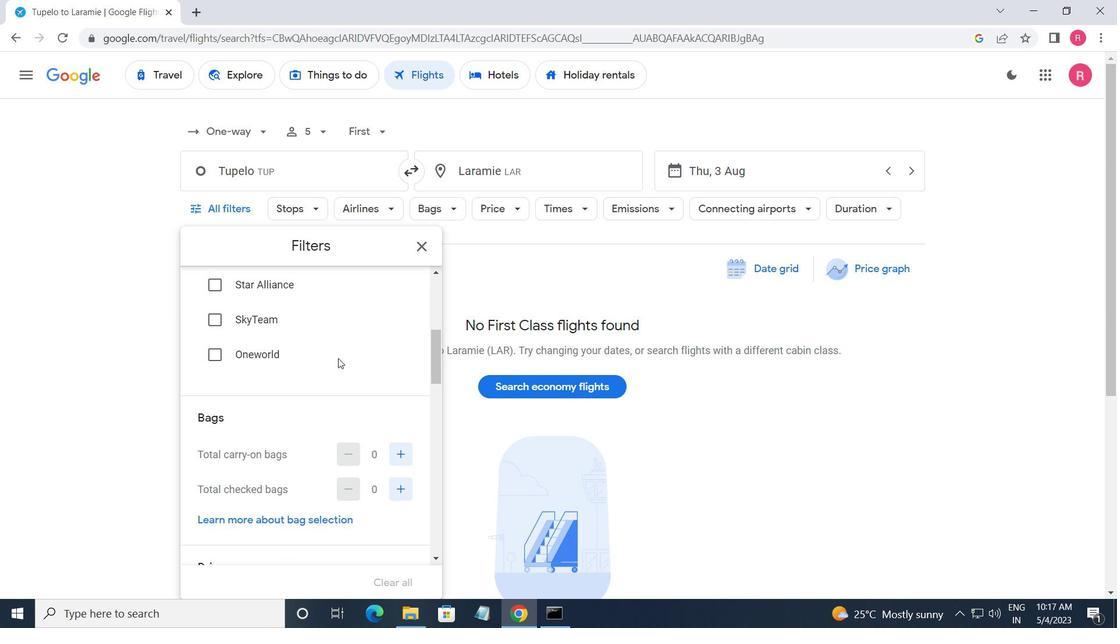 
Action: Mouse scrolled (338, 358) with delta (0, 0)
Screenshot: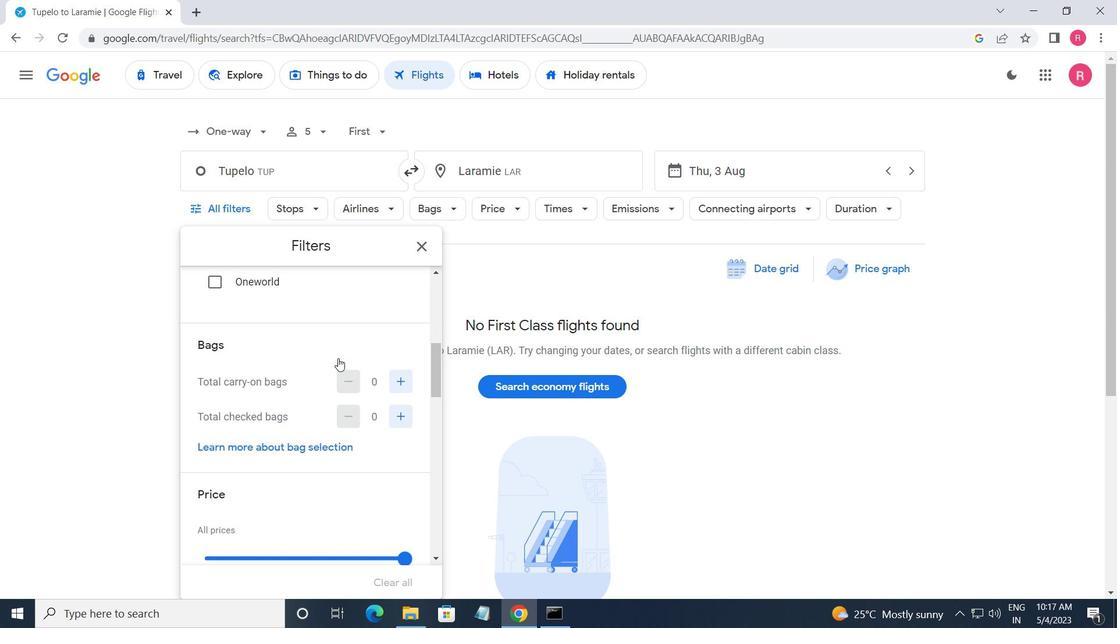 
Action: Mouse moved to (402, 305)
Screenshot: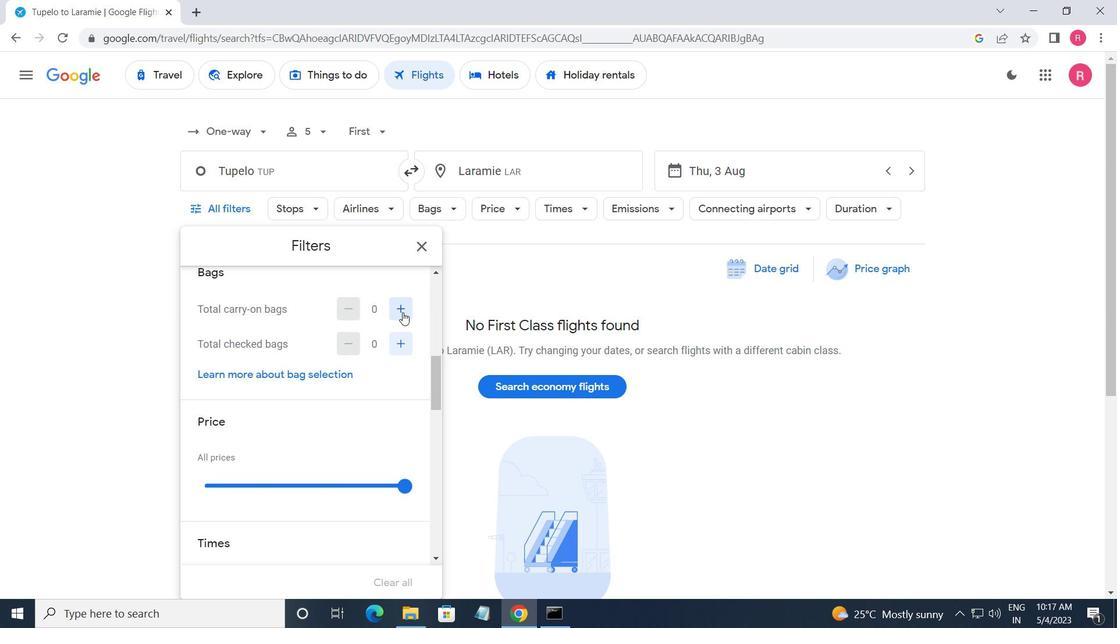 
Action: Mouse pressed left at (402, 305)
Screenshot: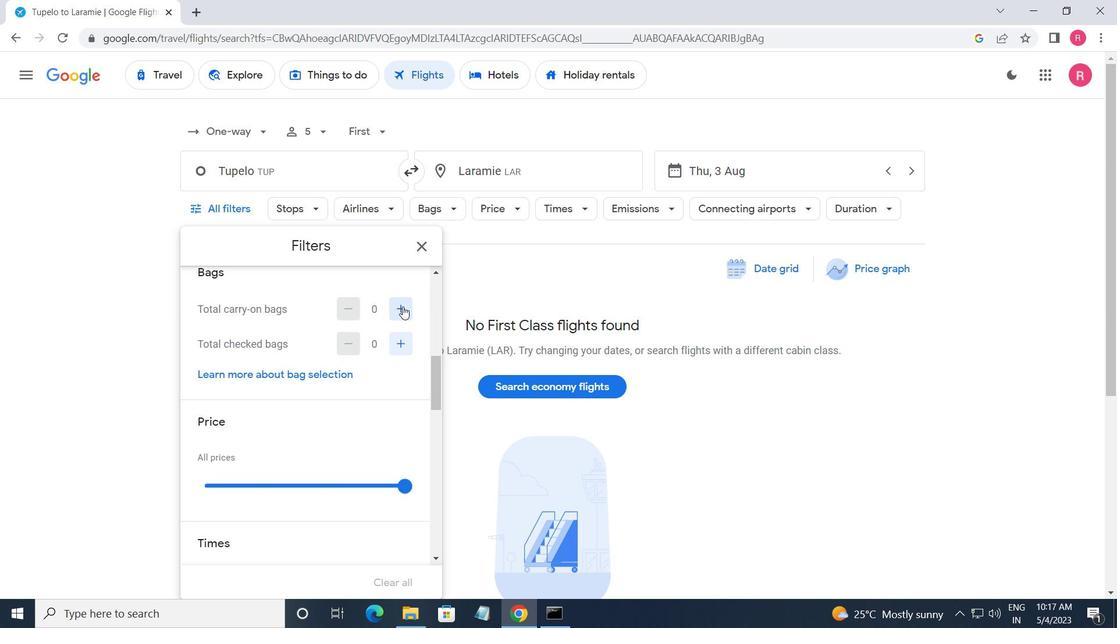 
Action: Mouse pressed left at (402, 305)
Screenshot: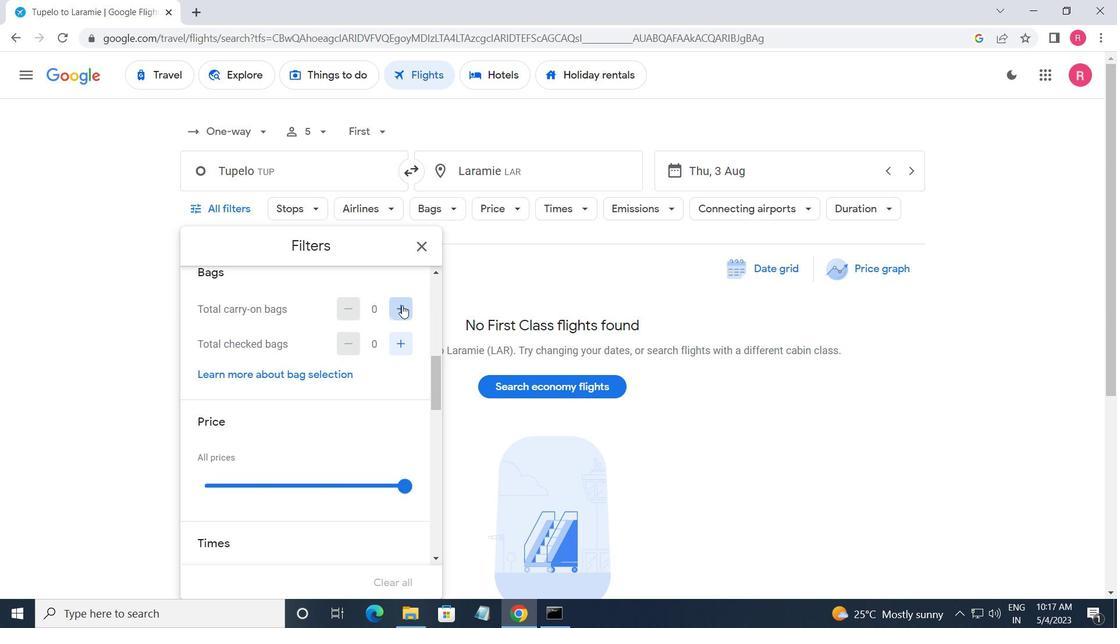 
Action: Mouse pressed left at (402, 305)
Screenshot: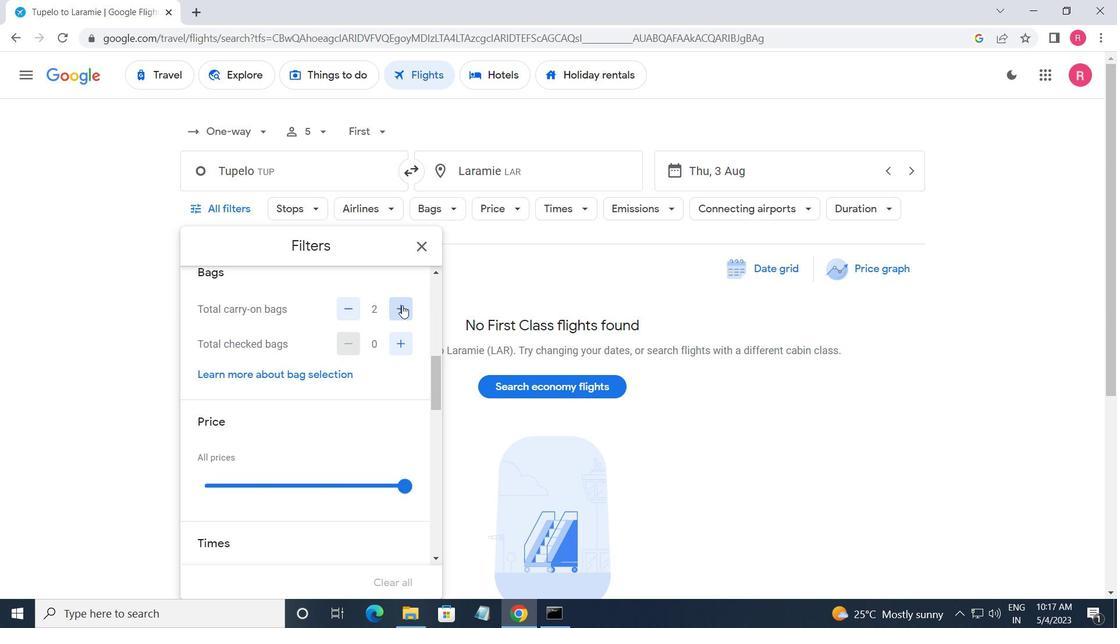 
Action: Mouse scrolled (402, 305) with delta (0, 0)
Screenshot: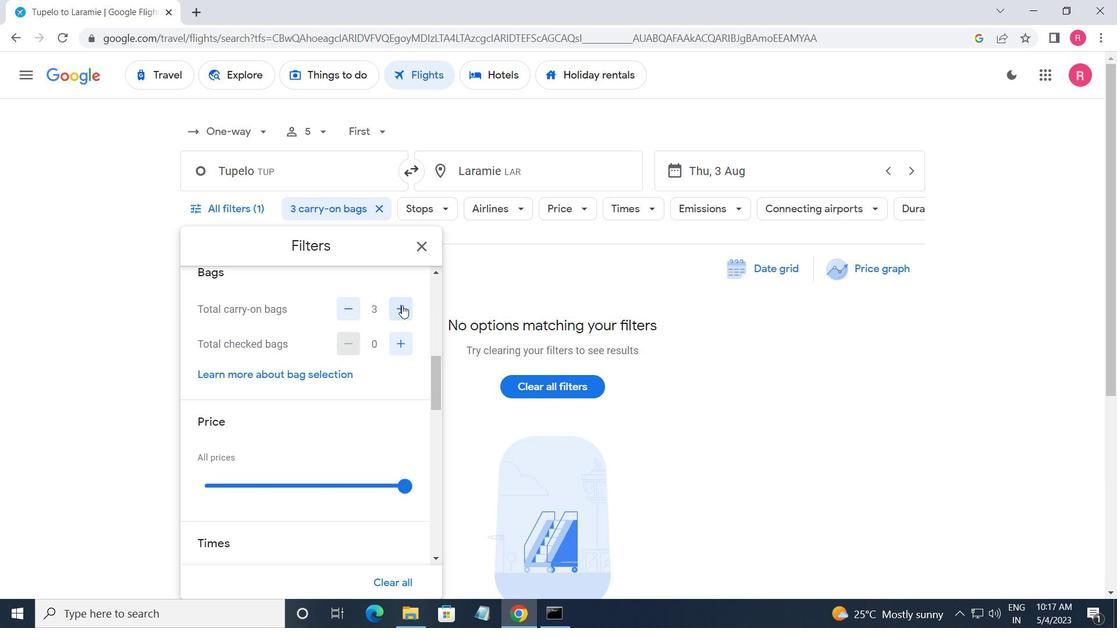 
Action: Mouse scrolled (402, 305) with delta (0, 0)
Screenshot: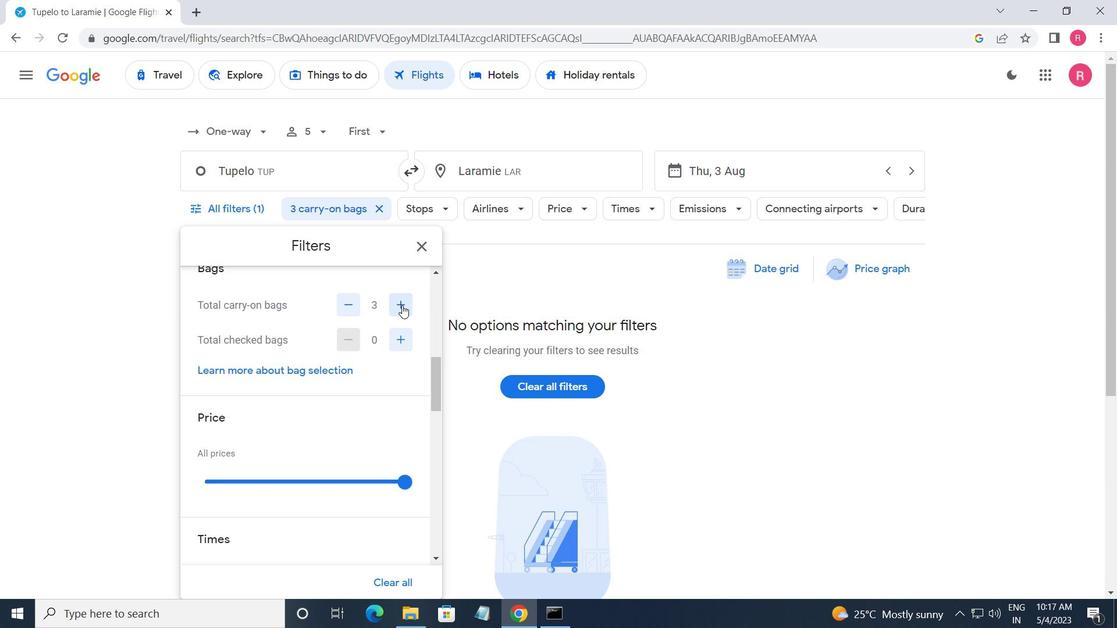 
Action: Mouse moved to (408, 333)
Screenshot: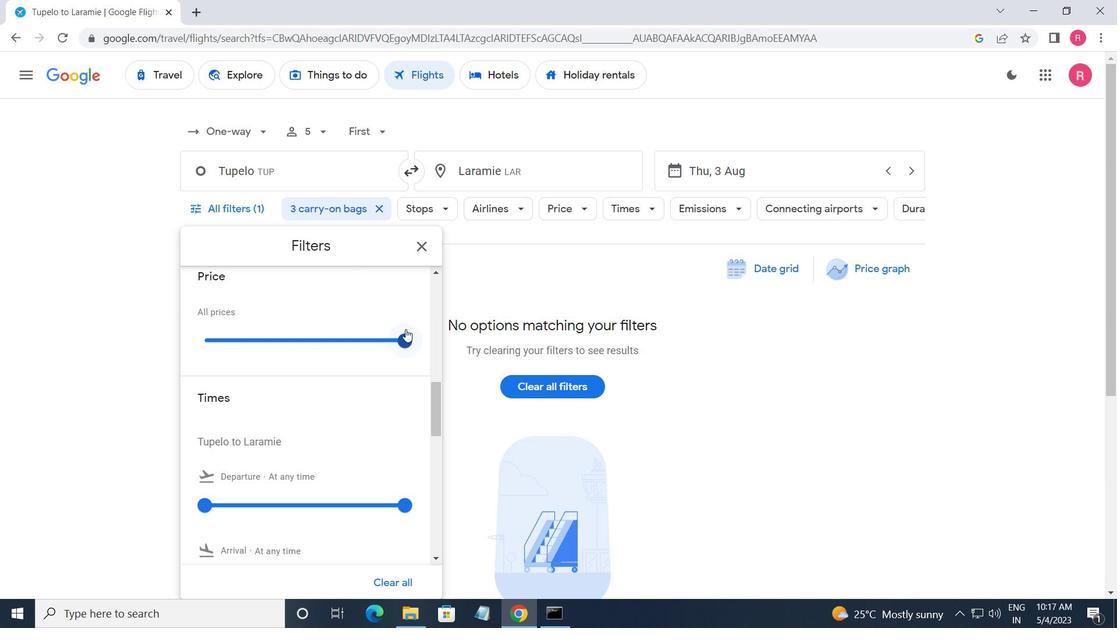 
Action: Mouse pressed left at (408, 333)
Screenshot: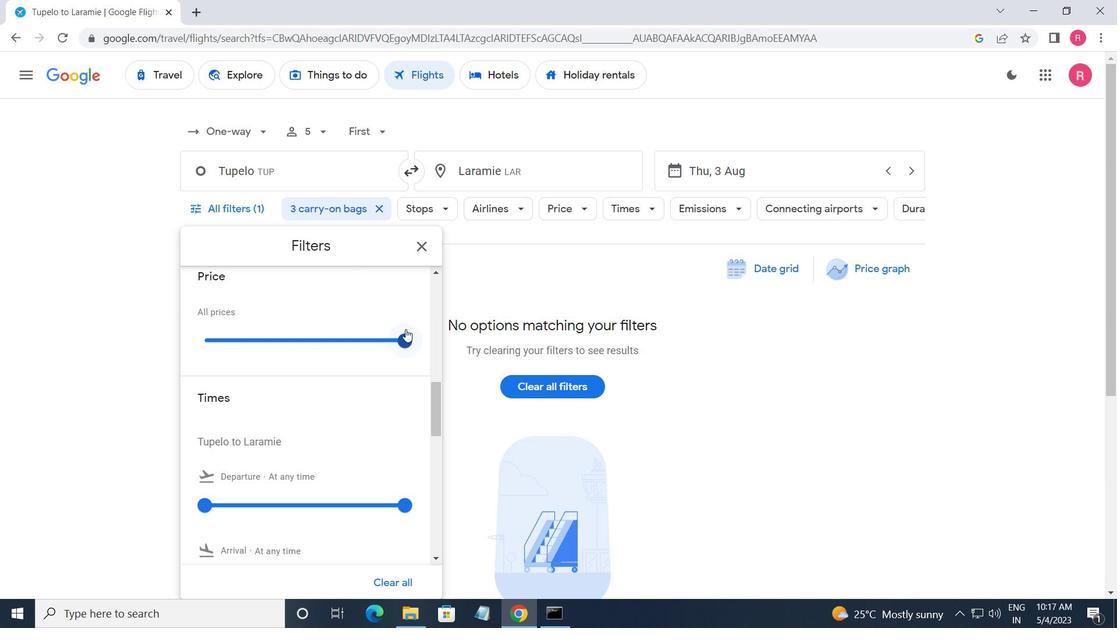 
Action: Mouse moved to (381, 386)
Screenshot: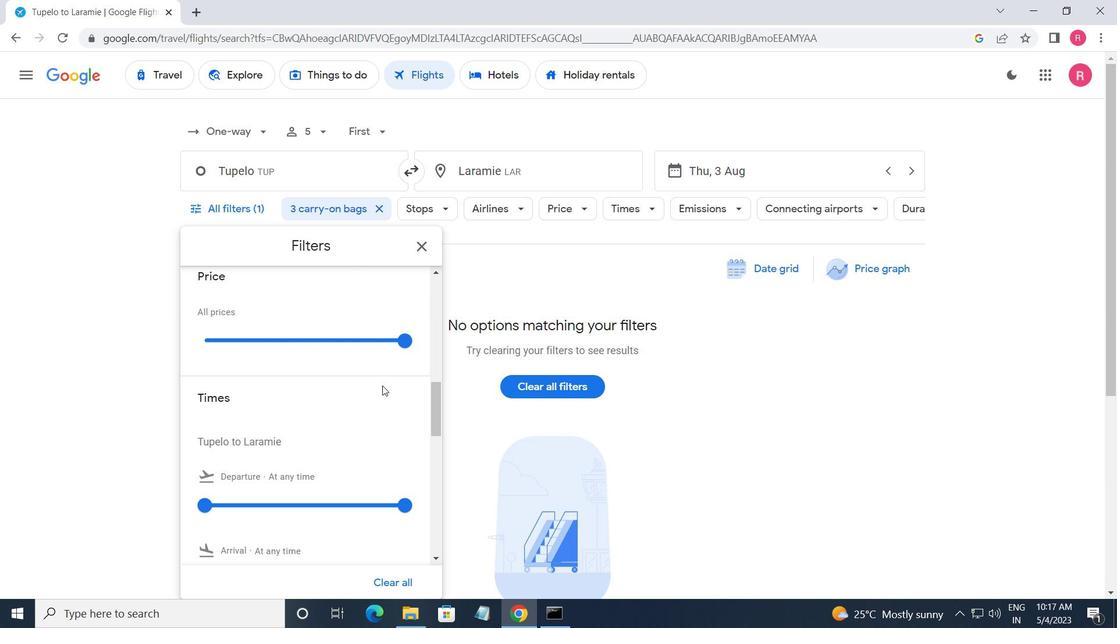 
Action: Mouse scrolled (381, 385) with delta (0, 0)
Screenshot: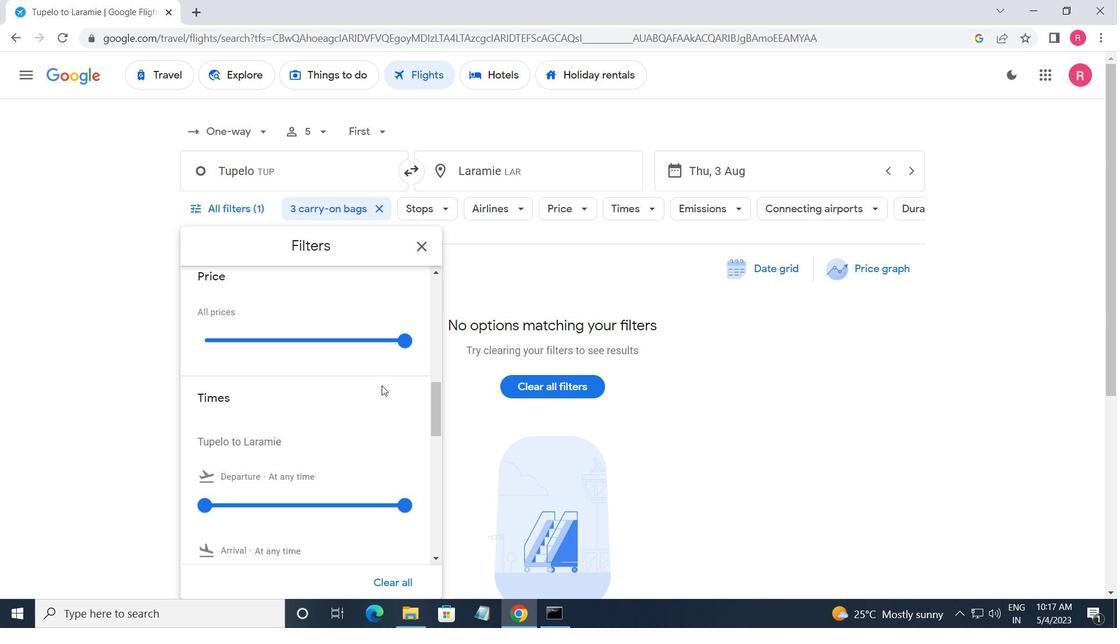 
Action: Mouse moved to (207, 425)
Screenshot: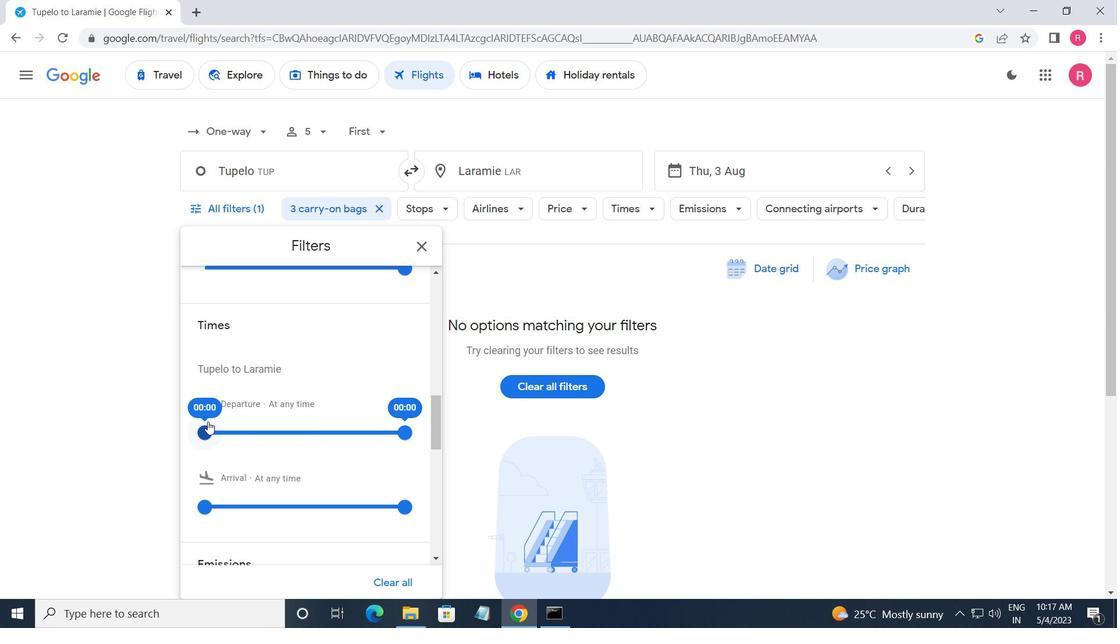 
Action: Mouse pressed left at (207, 425)
Screenshot: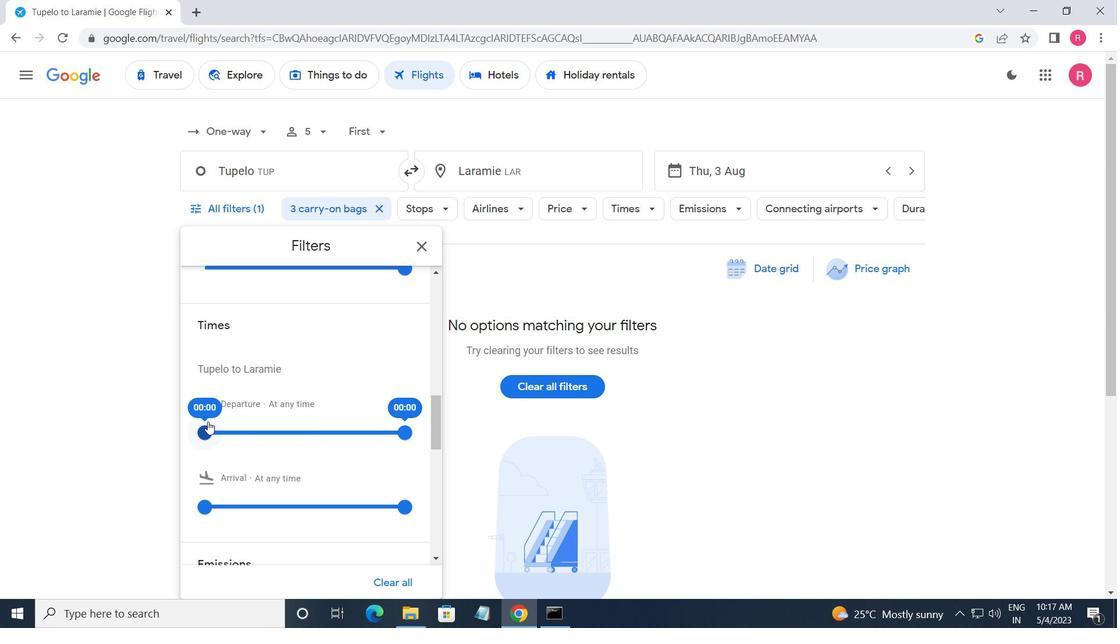 
Action: Mouse moved to (405, 434)
Screenshot: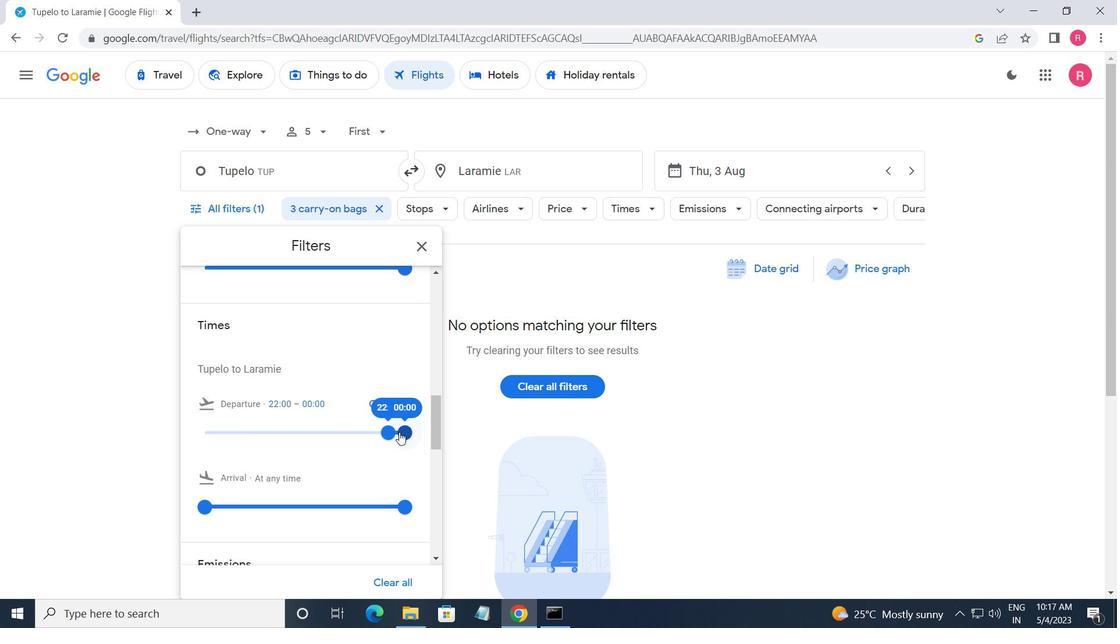 
Action: Mouse pressed left at (405, 434)
Screenshot: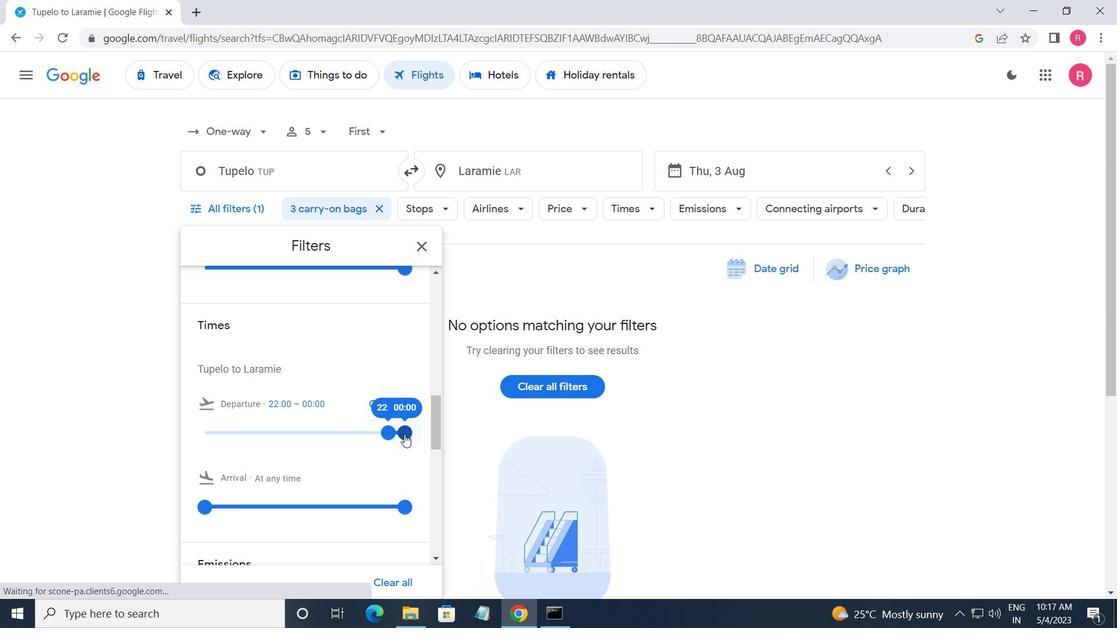 
Action: Mouse moved to (418, 250)
Screenshot: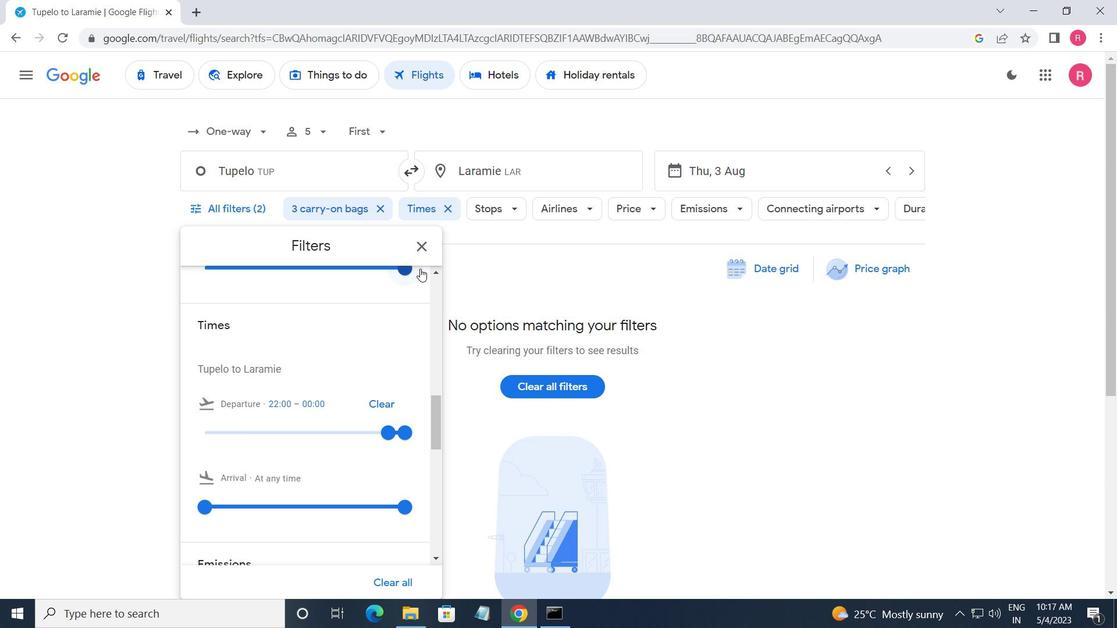 
Action: Mouse pressed left at (418, 250)
Screenshot: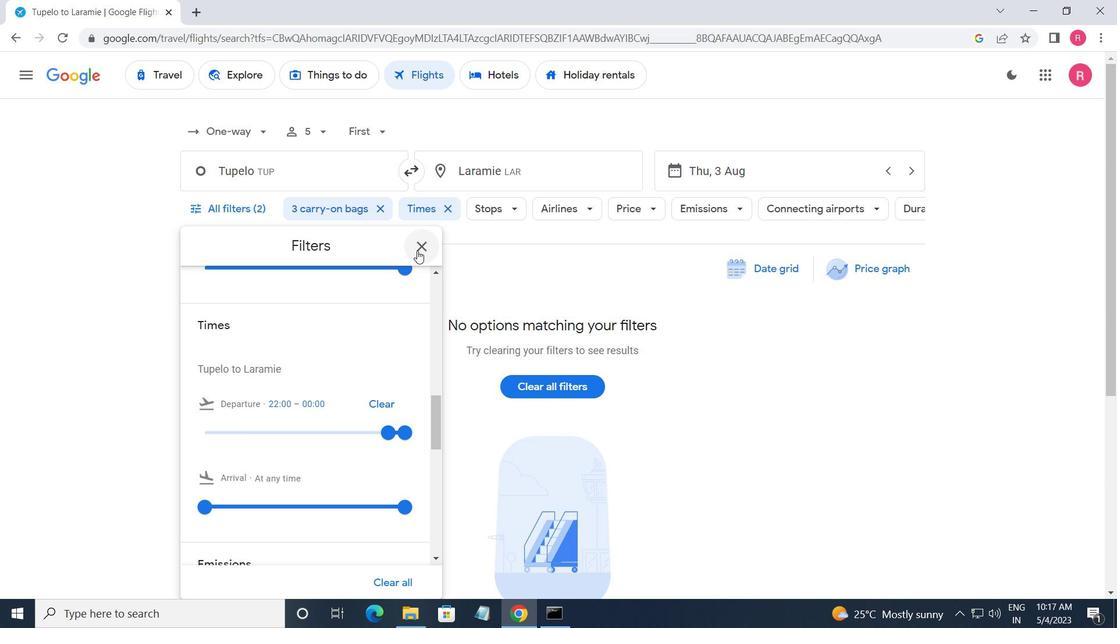 
Action: Mouse moved to (383, 343)
Screenshot: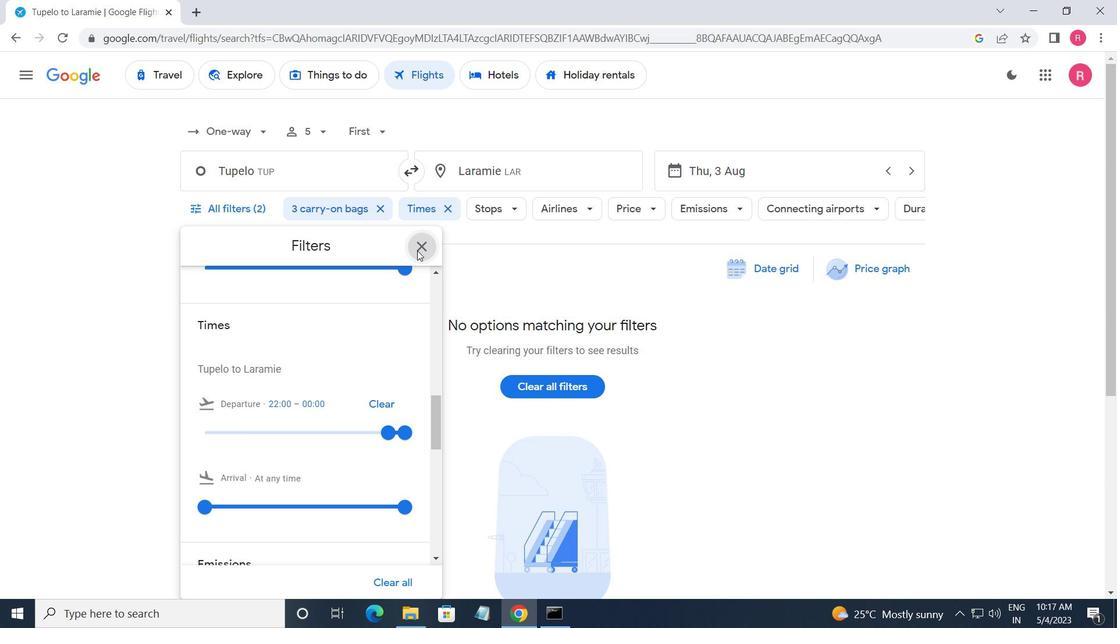 
